 Task: Look for space in Yên Vinh, Vietnam from 8th August, 2023 to 15th August, 2023 for 9 adults in price range Rs.10000 to Rs.14000. Place can be shared room with 5 bedrooms having 9 beds and 5 bathrooms. Property type can be house, flat, guest house. Amenities needed are: wifi, TV, free parkinig on premises, gym, breakfast. Booking option can be shelf check-in. Required host language is English.
Action: Mouse moved to (430, 96)
Screenshot: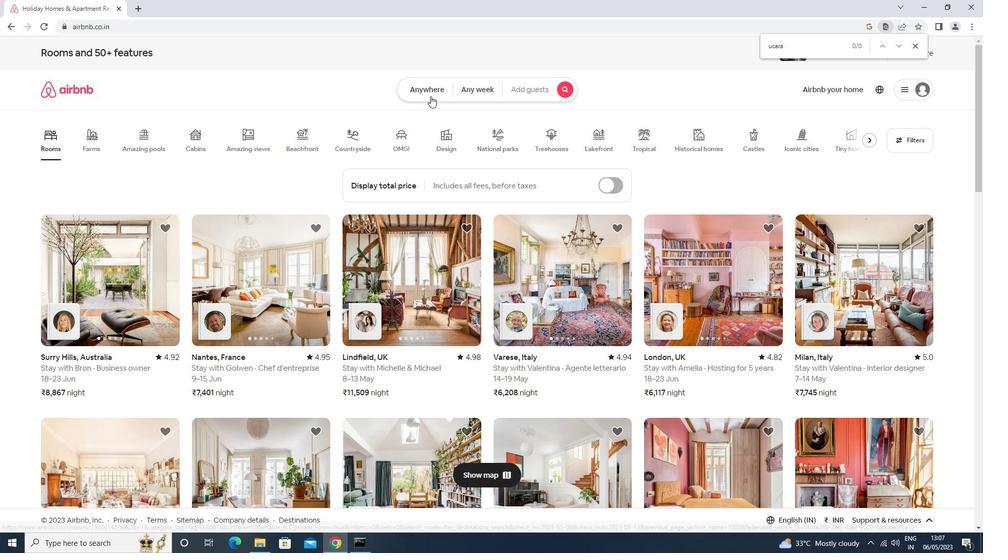 
Action: Mouse pressed left at (430, 96)
Screenshot: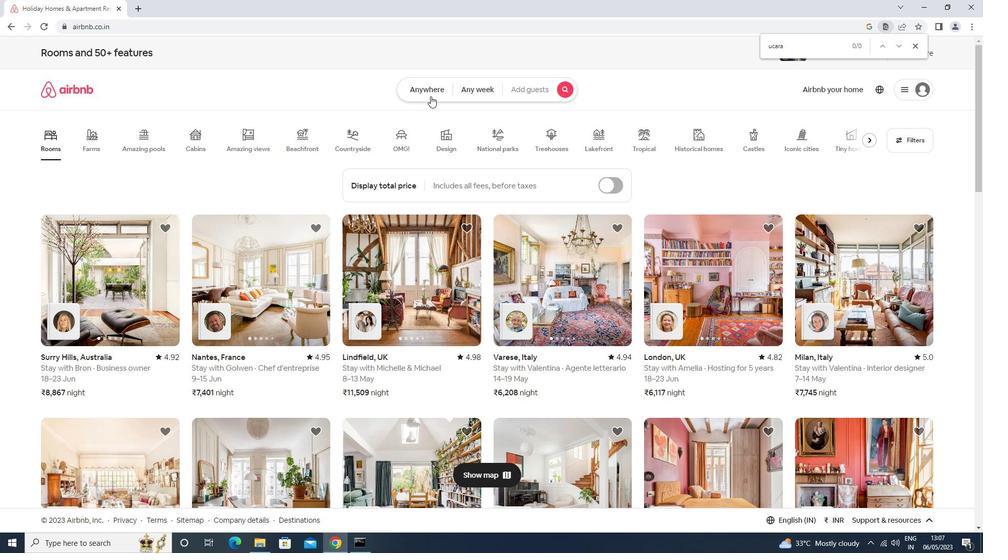 
Action: Mouse moved to (377, 134)
Screenshot: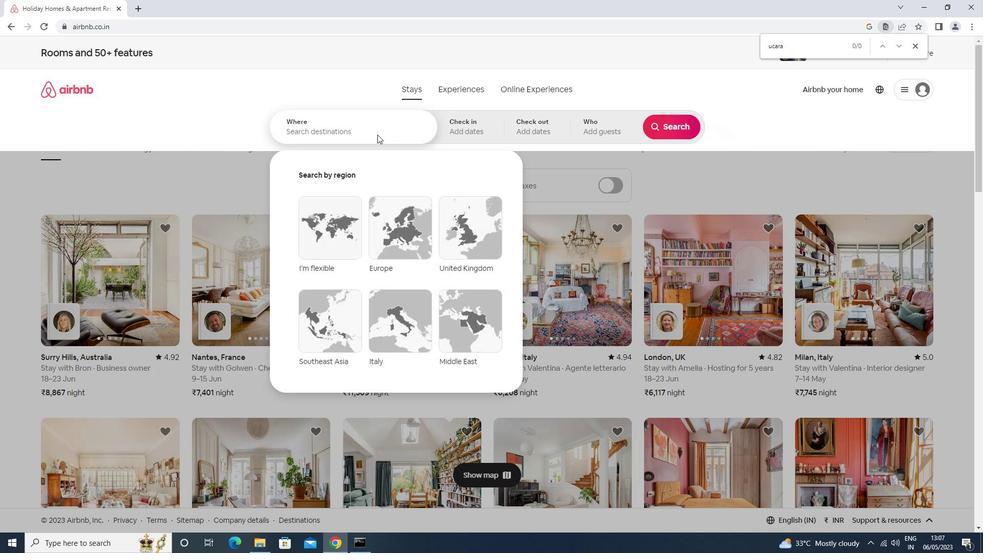 
Action: Mouse pressed left at (377, 134)
Screenshot: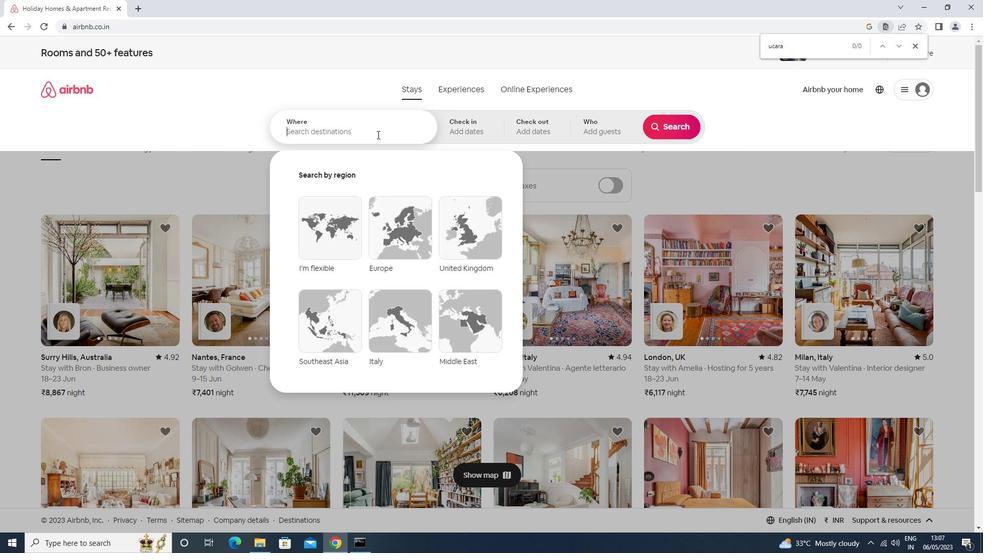 
Action: Key pressed <Key.shift>YEN<Key.space><Key.shift>VINH,<Key.space><Key.down><Key.enter>
Screenshot: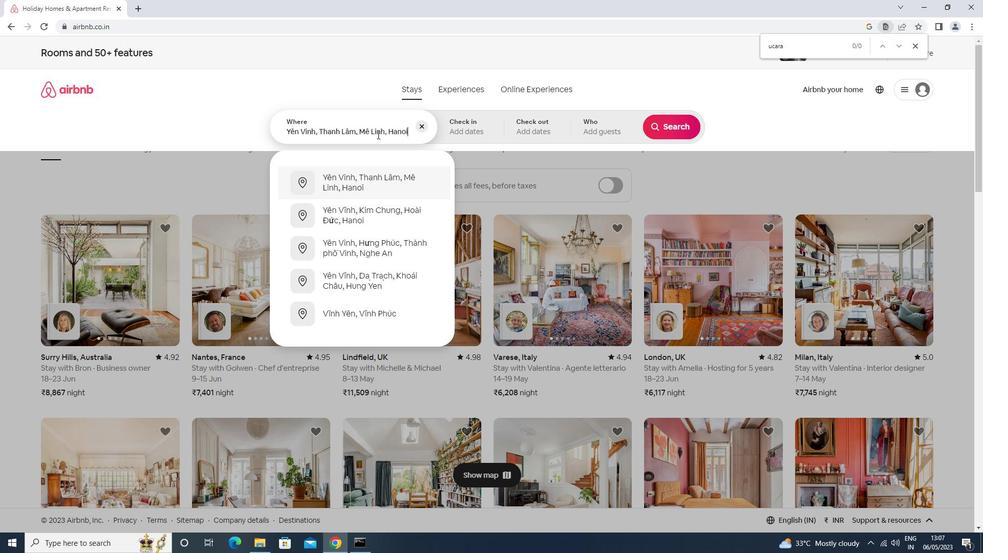 
Action: Mouse moved to (665, 215)
Screenshot: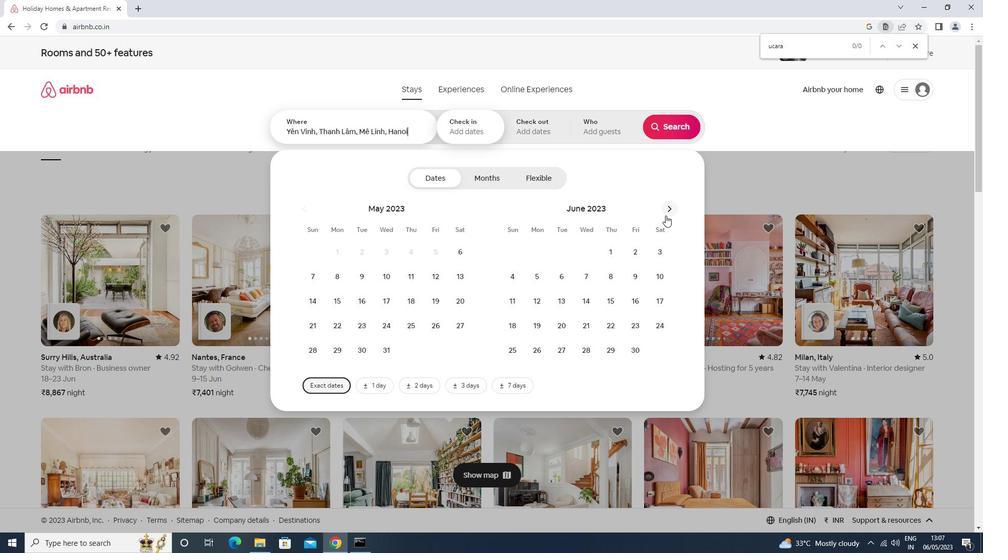 
Action: Mouse pressed left at (665, 215)
Screenshot: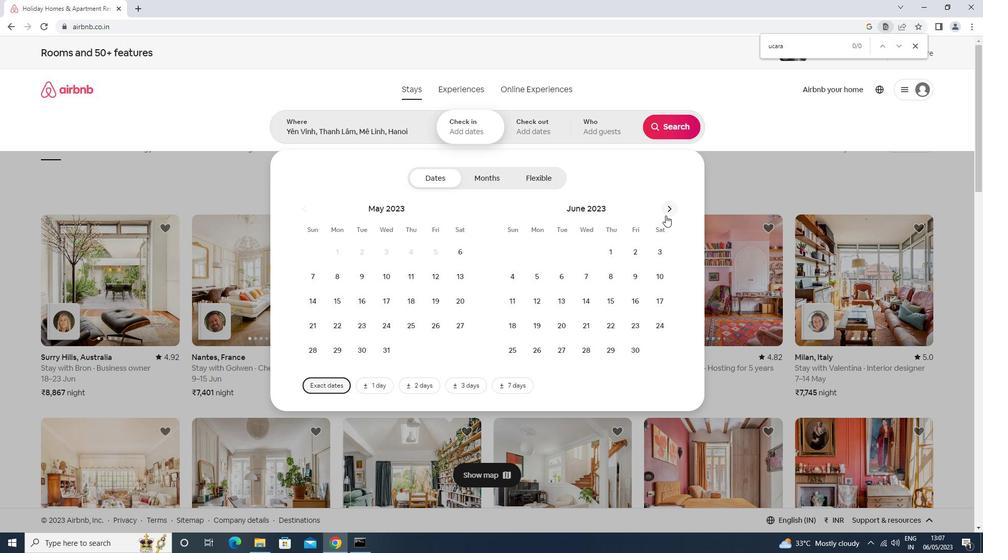 
Action: Mouse moved to (666, 215)
Screenshot: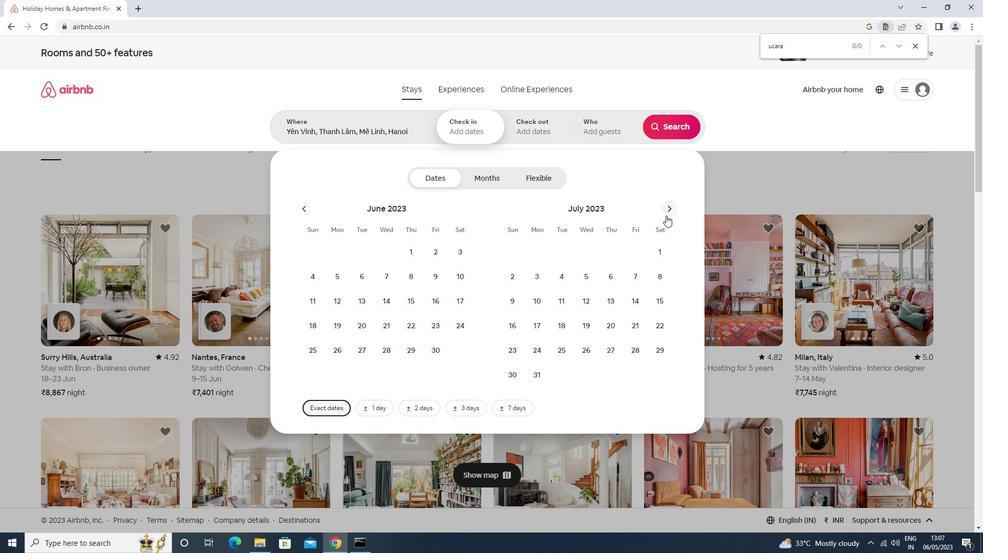 
Action: Mouse pressed left at (666, 215)
Screenshot: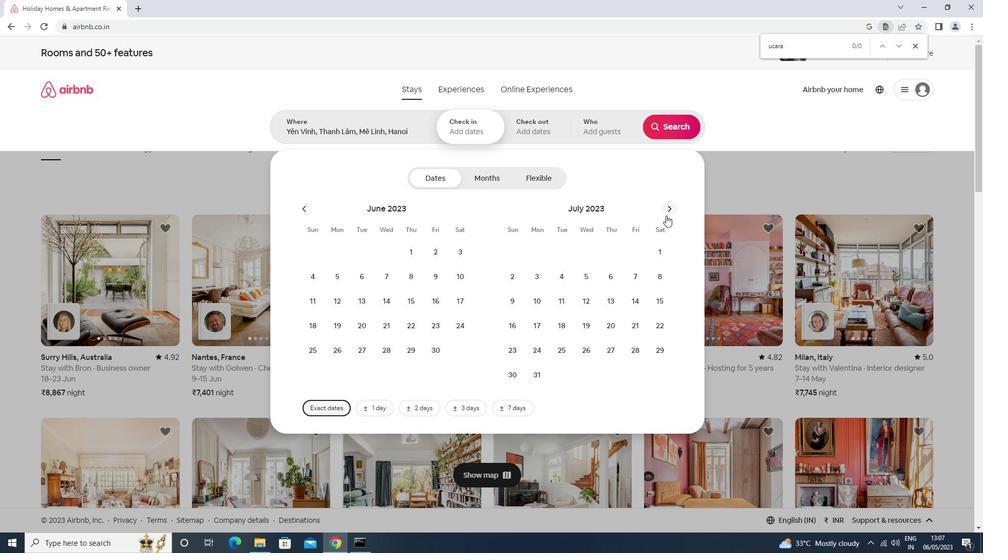 
Action: Mouse moved to (584, 256)
Screenshot: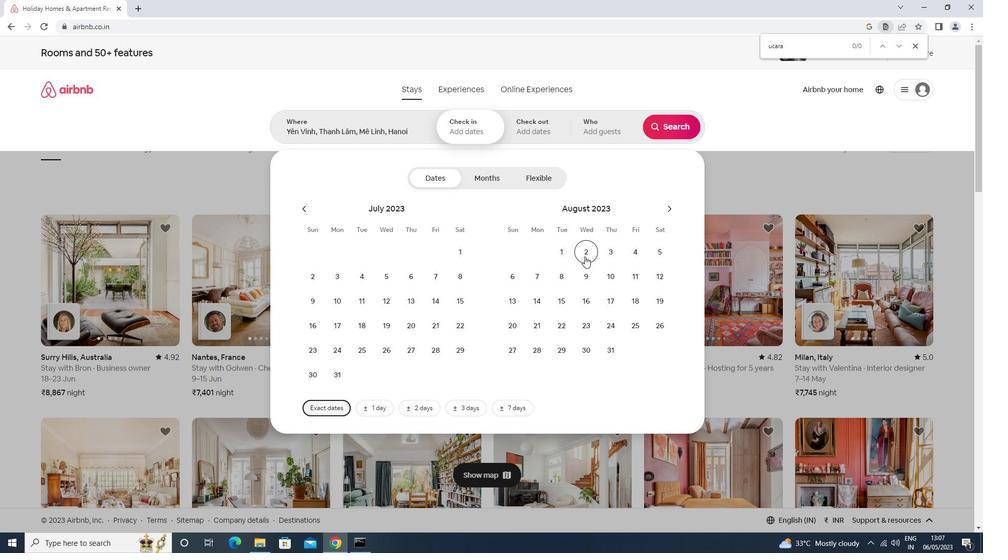 
Action: Mouse pressed left at (584, 256)
Screenshot: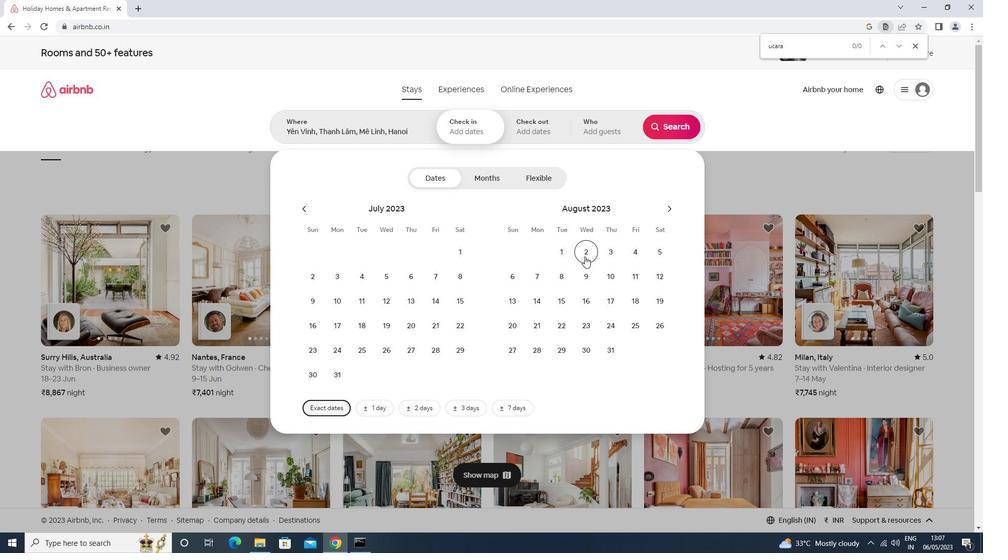 
Action: Mouse moved to (563, 273)
Screenshot: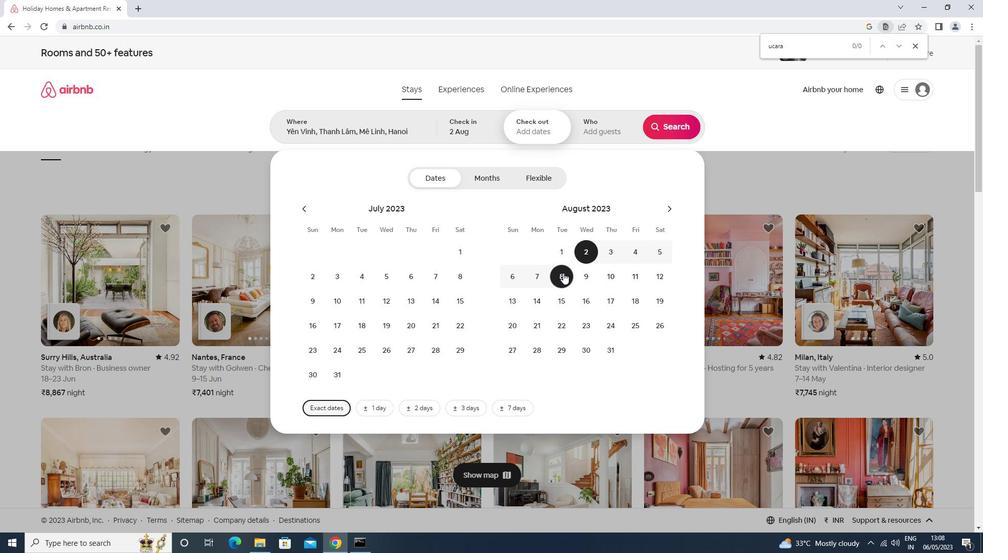 
Action: Mouse pressed left at (563, 273)
Screenshot: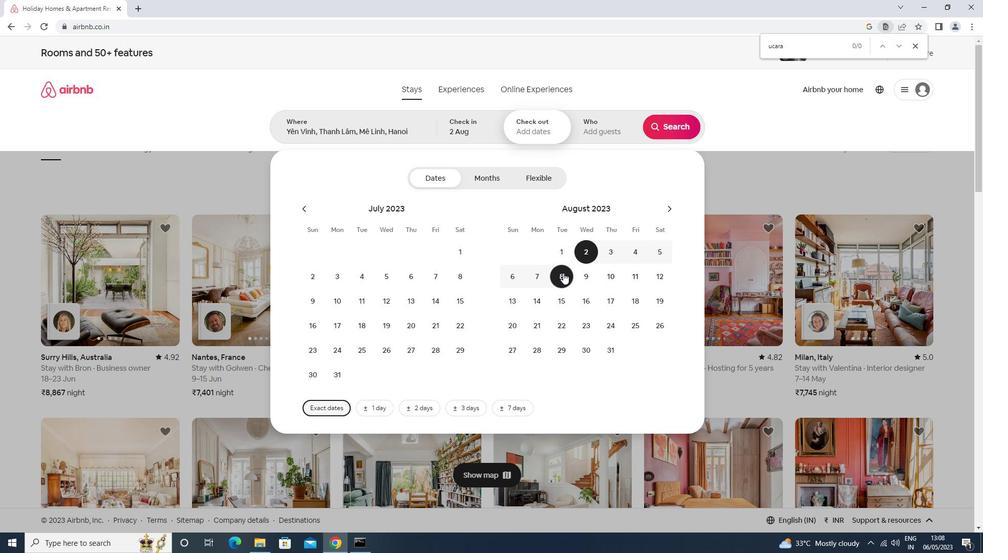 
Action: Mouse moved to (558, 298)
Screenshot: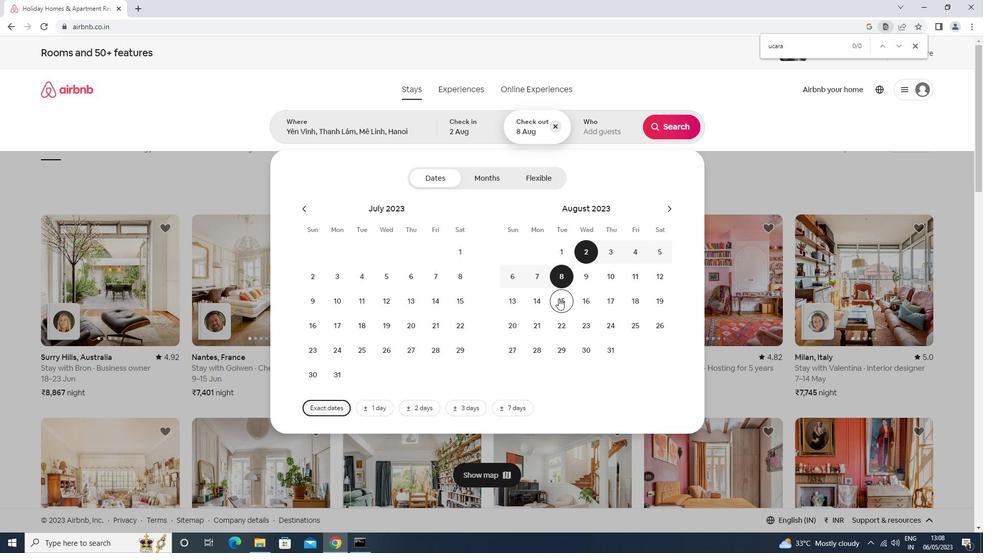 
Action: Mouse pressed left at (558, 298)
Screenshot: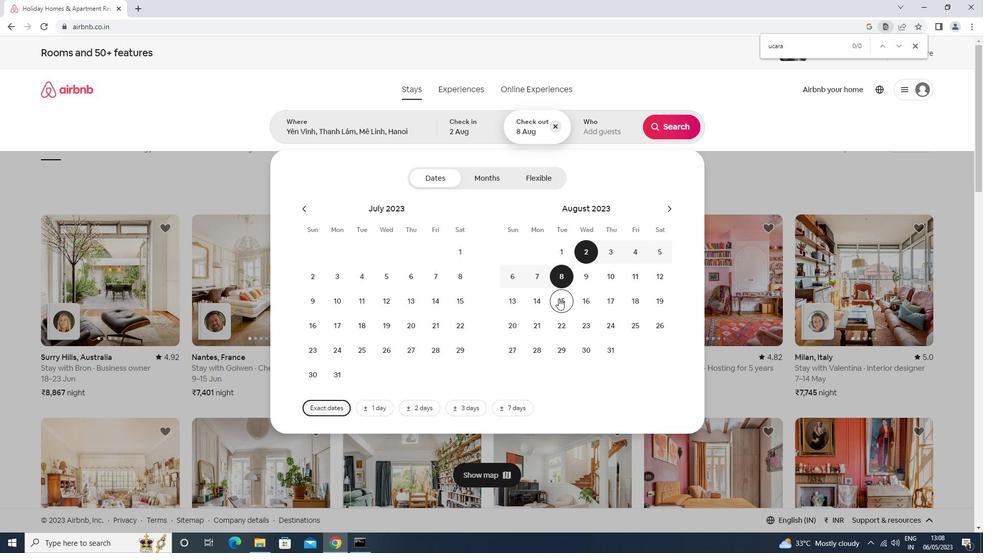 
Action: Mouse moved to (589, 255)
Screenshot: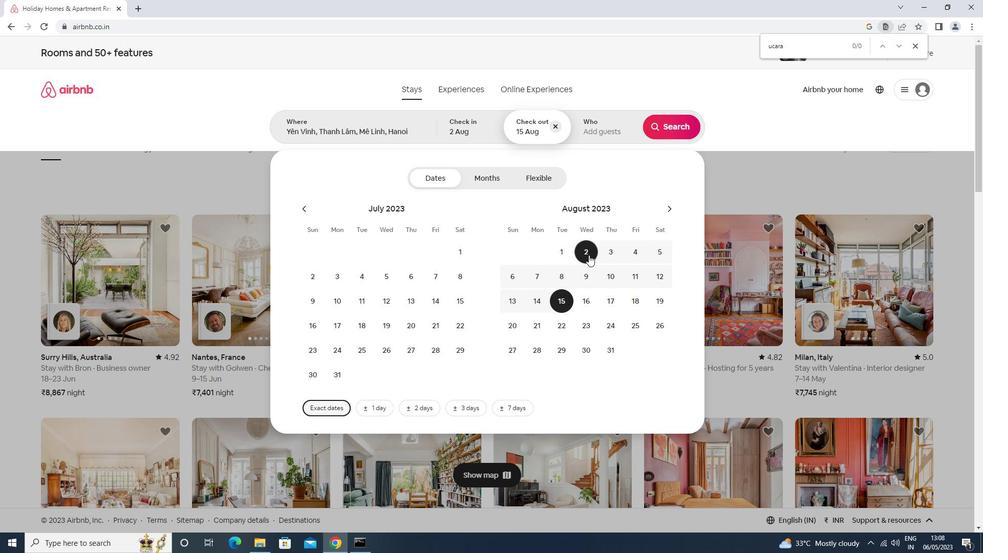 
Action: Mouse pressed left at (589, 255)
Screenshot: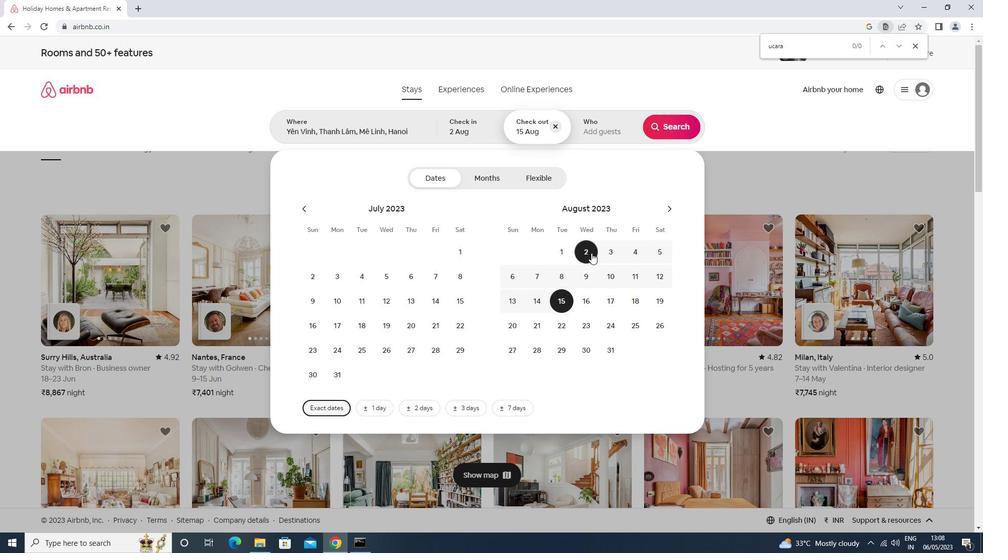 
Action: Mouse moved to (586, 137)
Screenshot: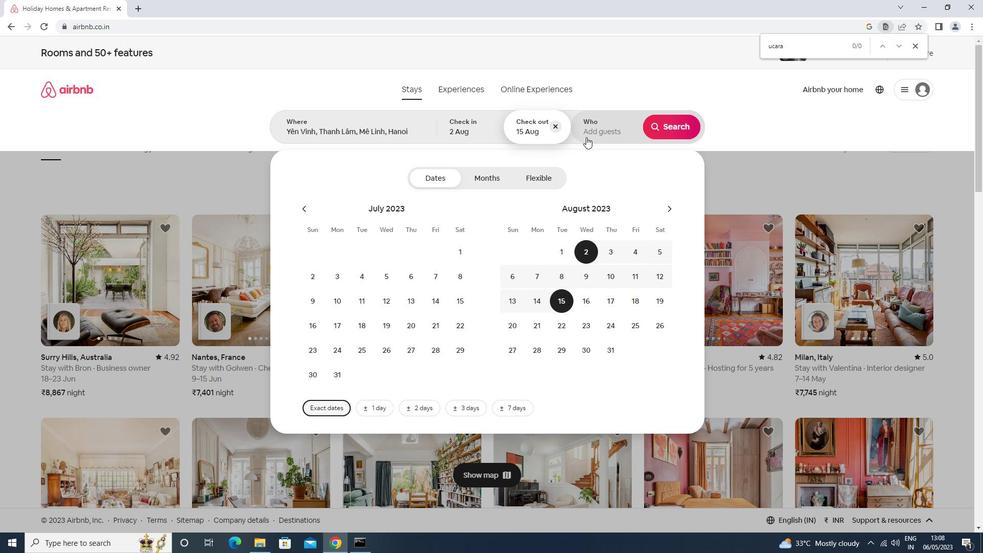 
Action: Mouse pressed left at (586, 137)
Screenshot: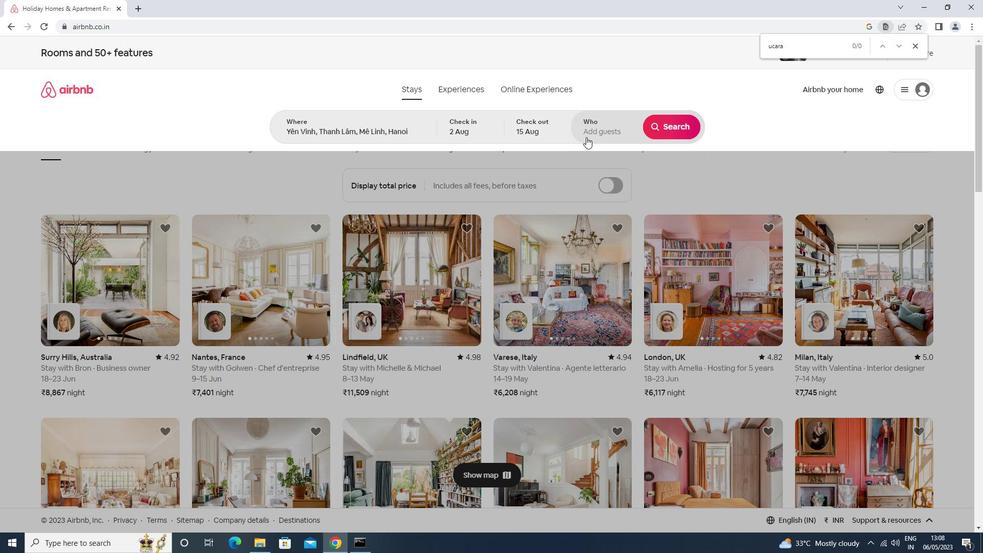 
Action: Mouse moved to (677, 182)
Screenshot: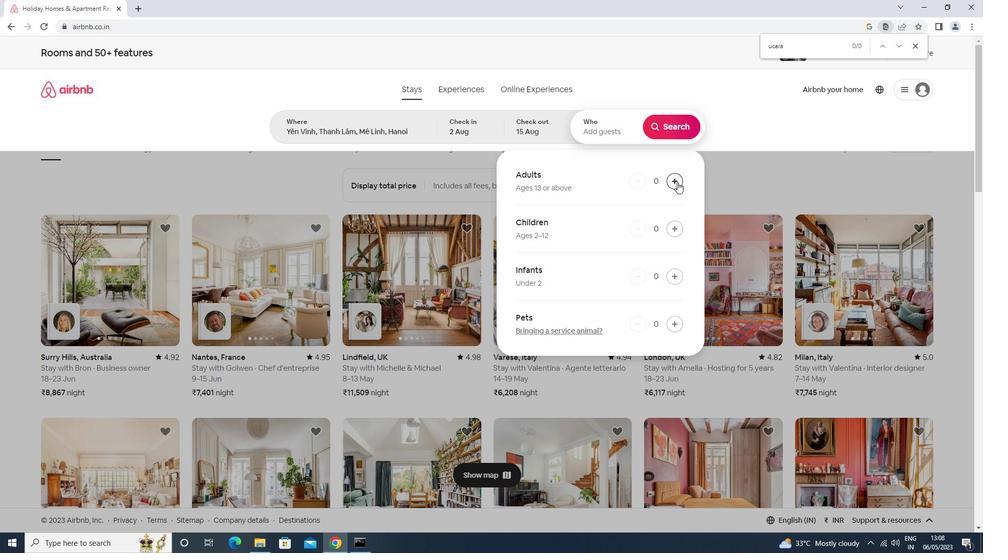 
Action: Mouse pressed left at (677, 182)
Screenshot: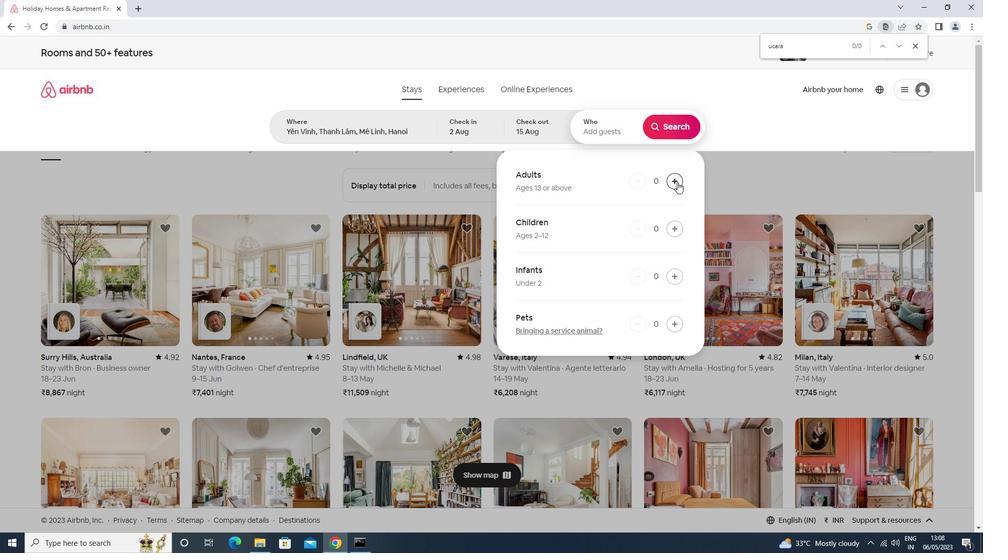 
Action: Mouse pressed left at (677, 182)
Screenshot: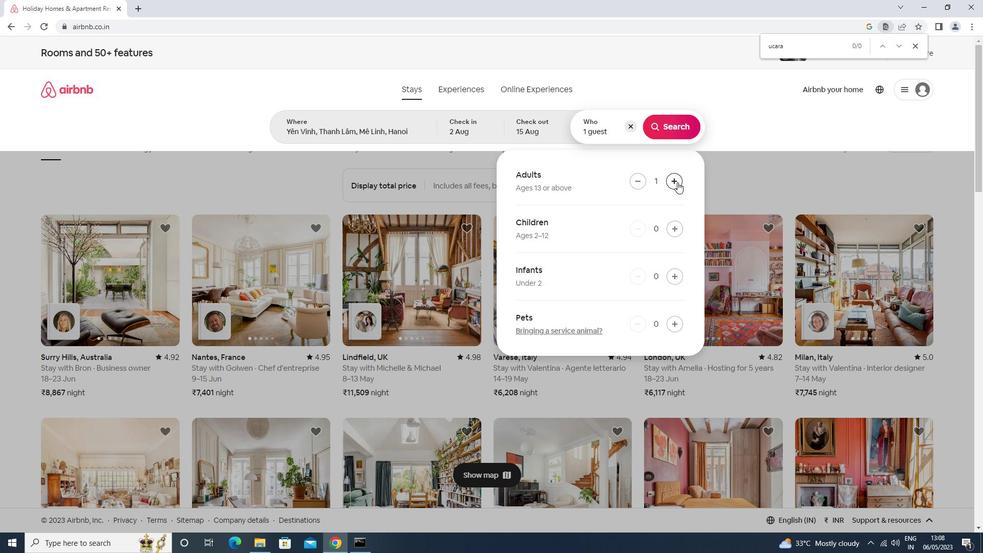 
Action: Mouse pressed left at (677, 182)
Screenshot: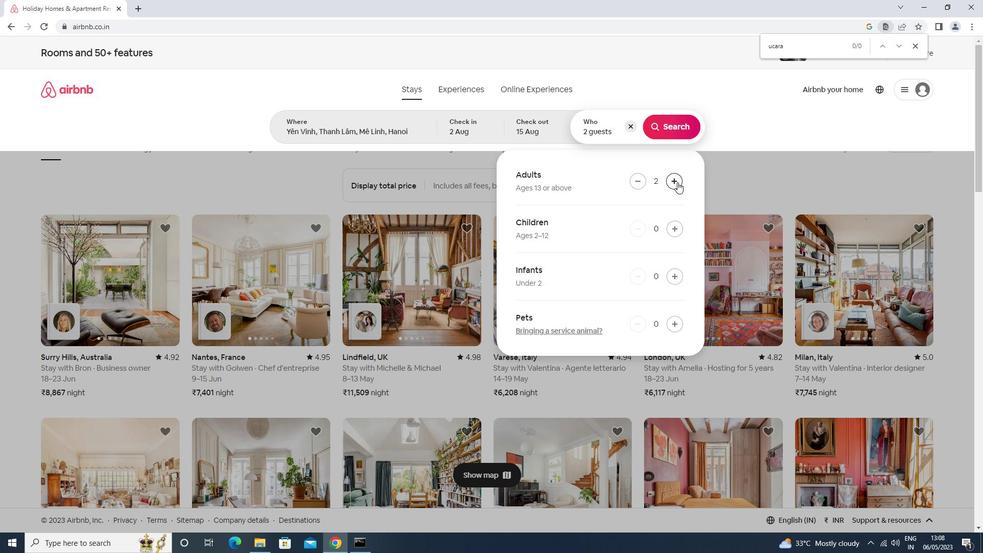 
Action: Mouse pressed left at (677, 182)
Screenshot: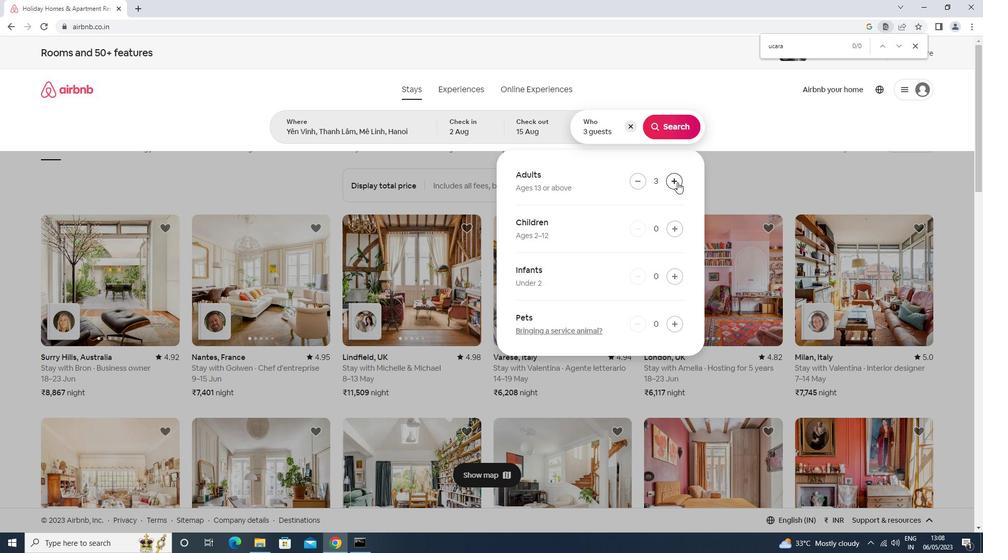 
Action: Mouse pressed left at (677, 182)
Screenshot: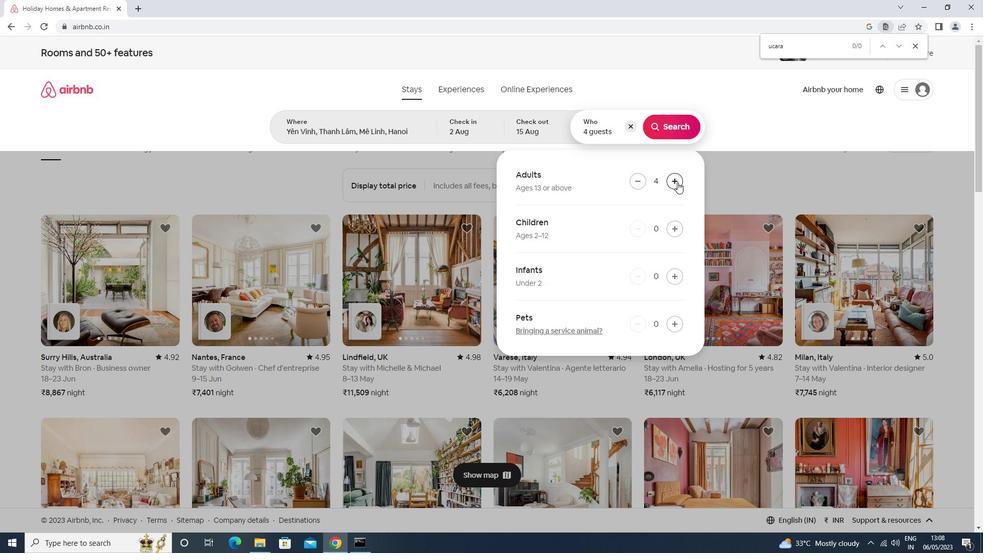 
Action: Mouse pressed left at (677, 182)
Screenshot: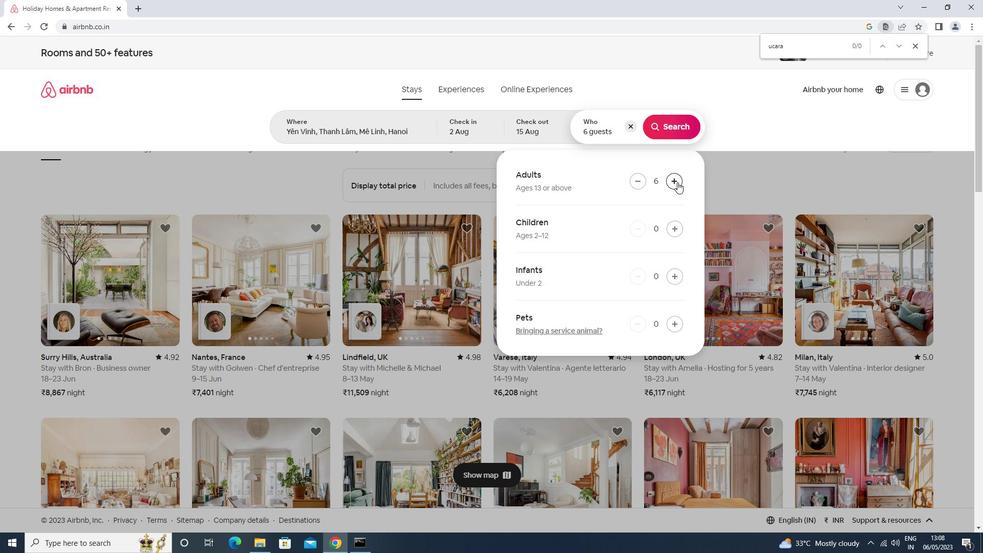 
Action: Mouse pressed left at (677, 182)
Screenshot: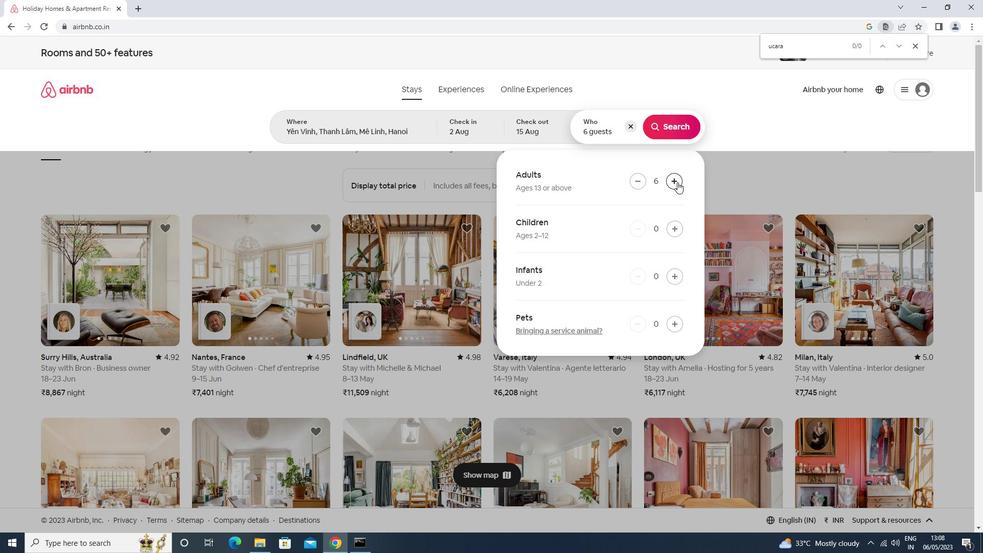 
Action: Mouse pressed left at (677, 182)
Screenshot: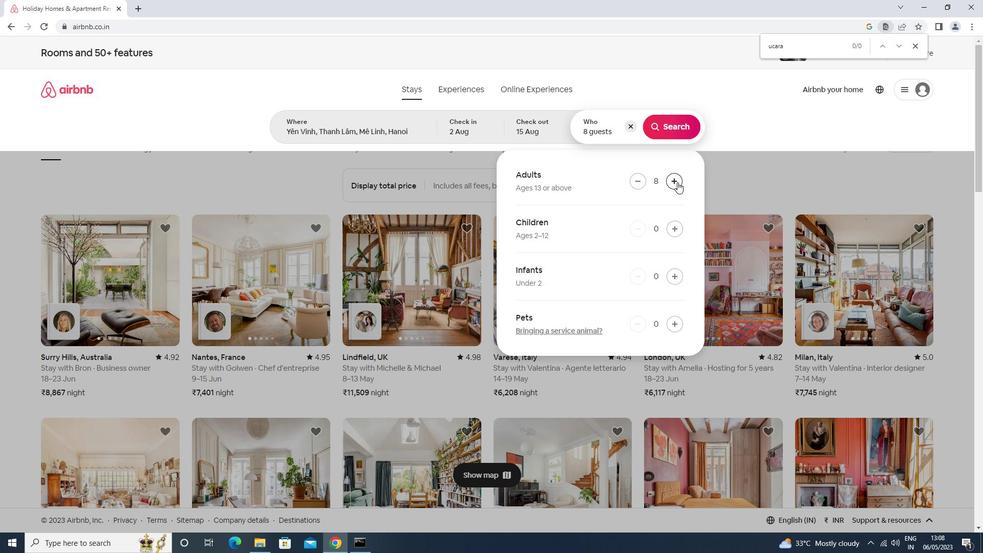 
Action: Mouse pressed left at (677, 182)
Screenshot: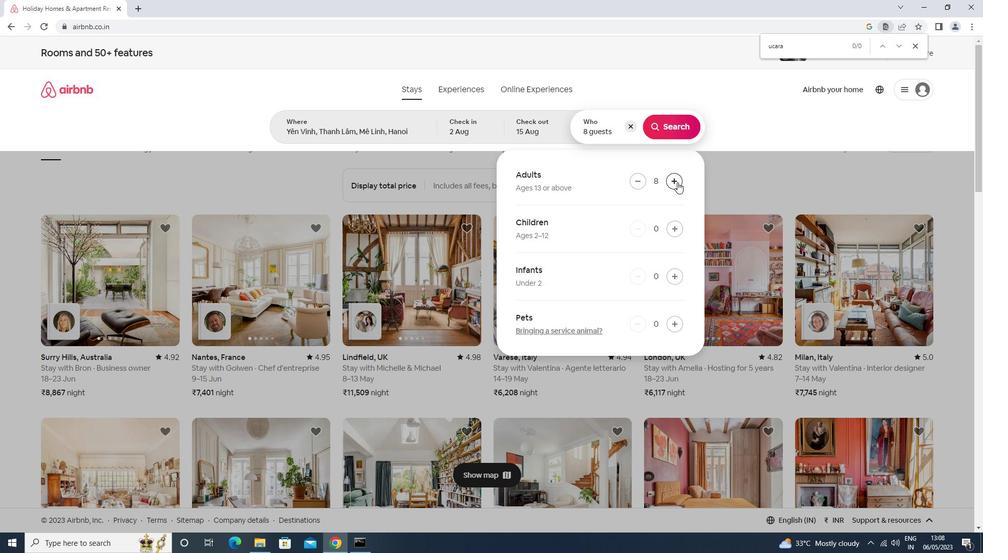 
Action: Mouse moved to (672, 132)
Screenshot: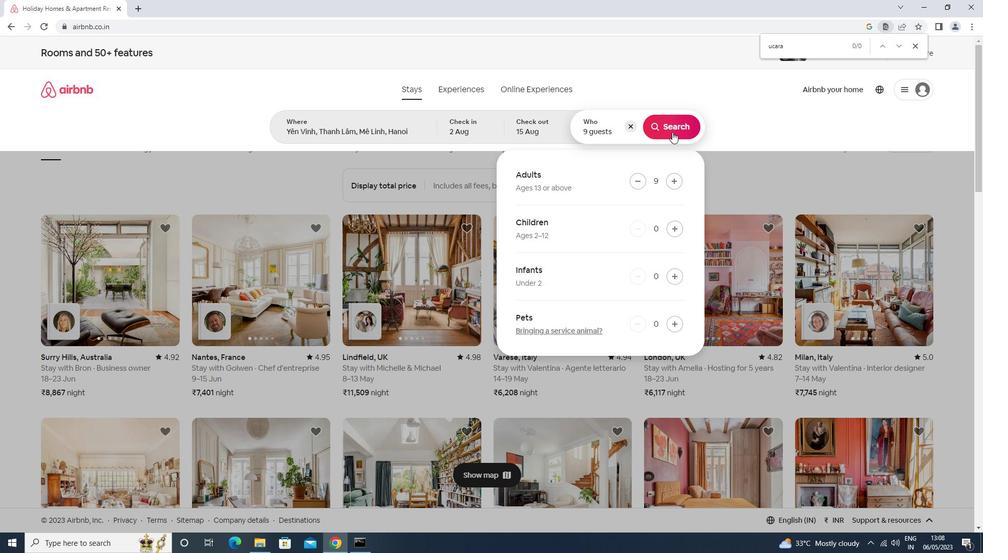 
Action: Mouse pressed left at (672, 132)
Screenshot: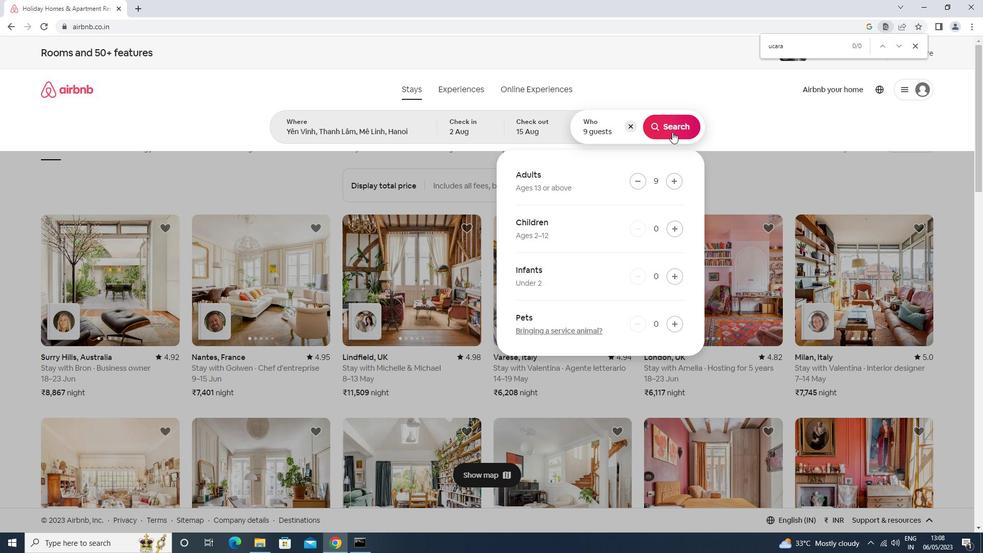 
Action: Mouse moved to (950, 97)
Screenshot: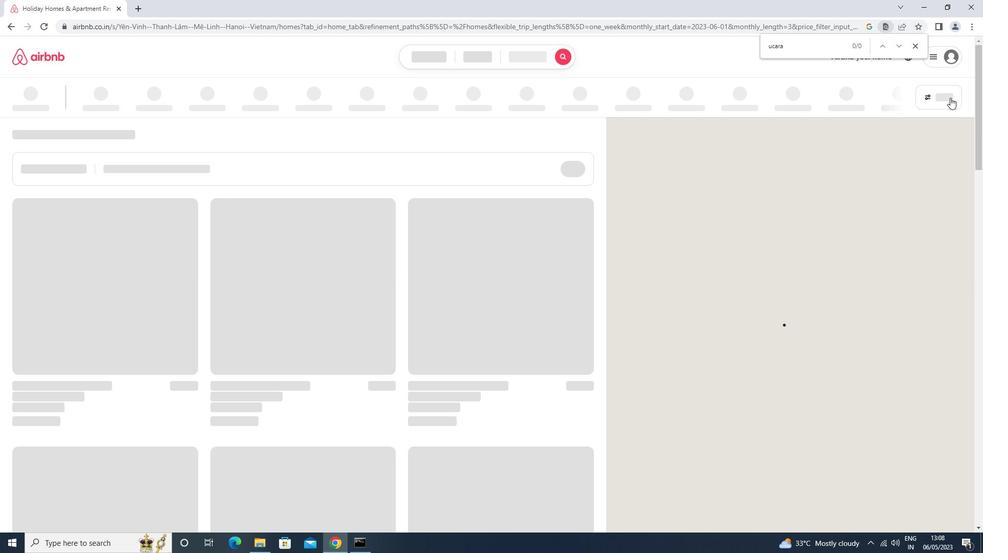 
Action: Mouse pressed left at (950, 97)
Screenshot: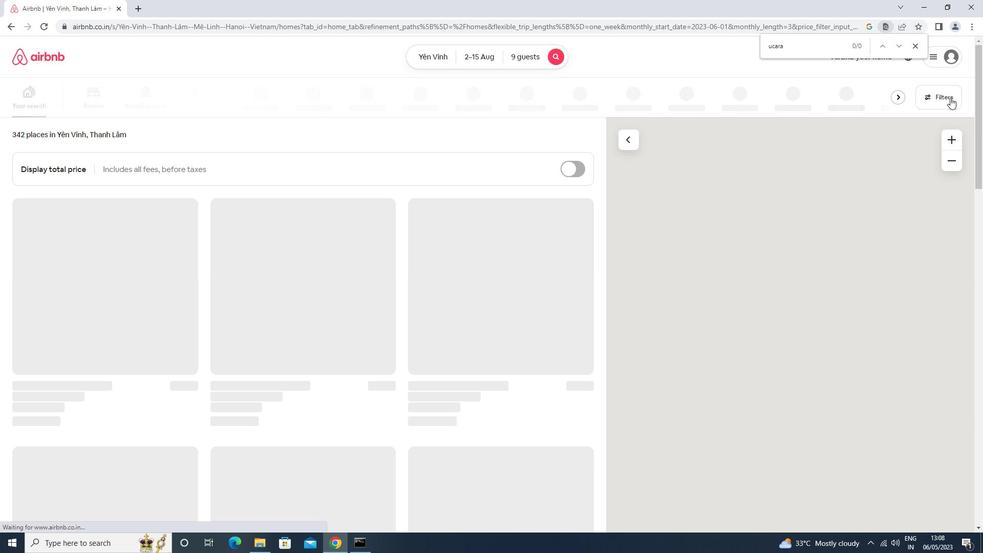 
Action: Mouse moved to (405, 339)
Screenshot: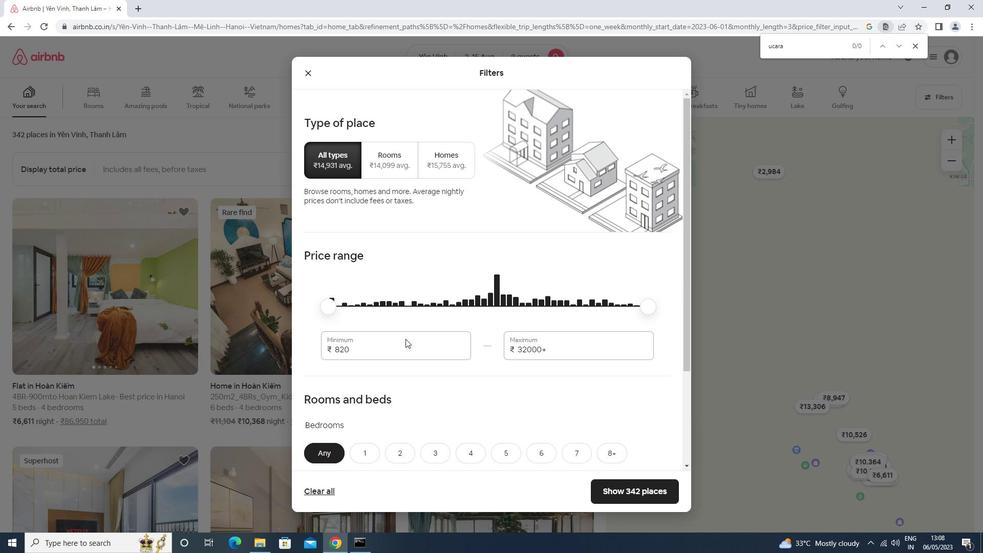 
Action: Mouse pressed left at (405, 339)
Screenshot: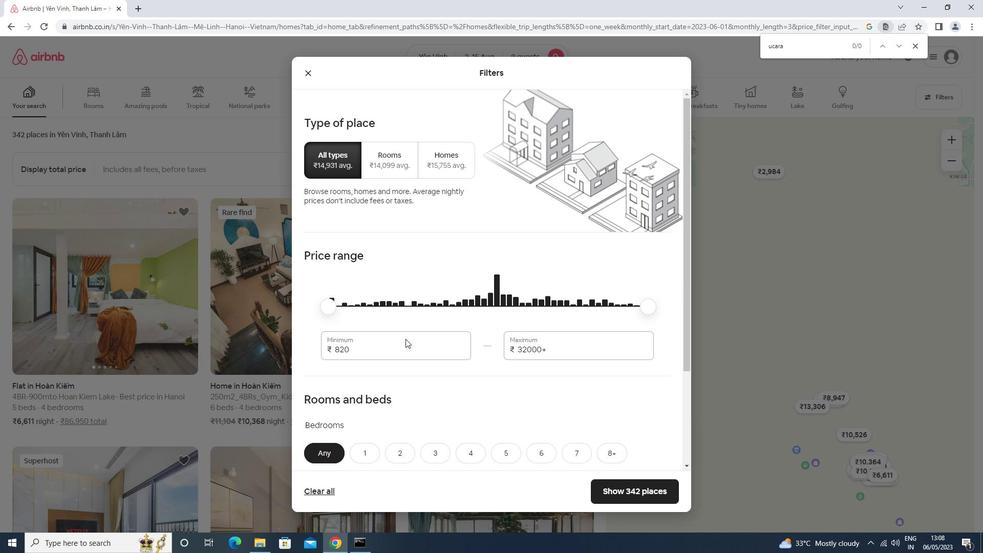 
Action: Mouse moved to (405, 339)
Screenshot: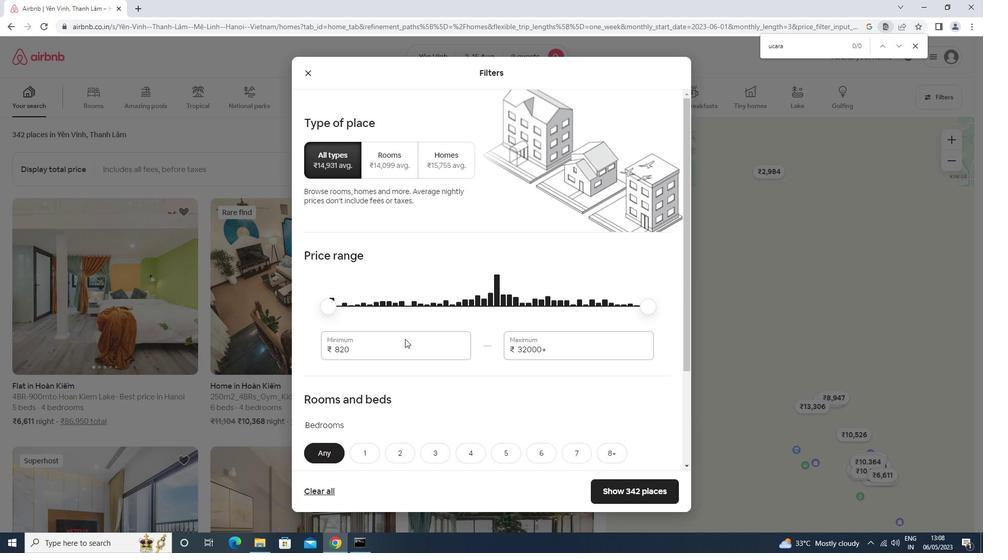 
Action: Key pressed <Key.backspace><Key.backspace><Key.backspace>10000<Key.tab>14000
Screenshot: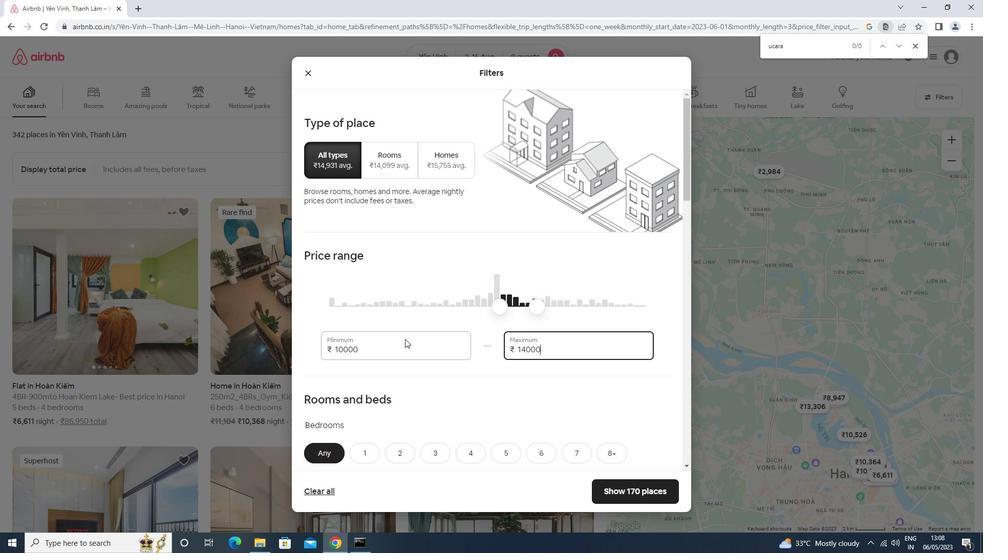 
Action: Mouse scrolled (405, 338) with delta (0, 0)
Screenshot: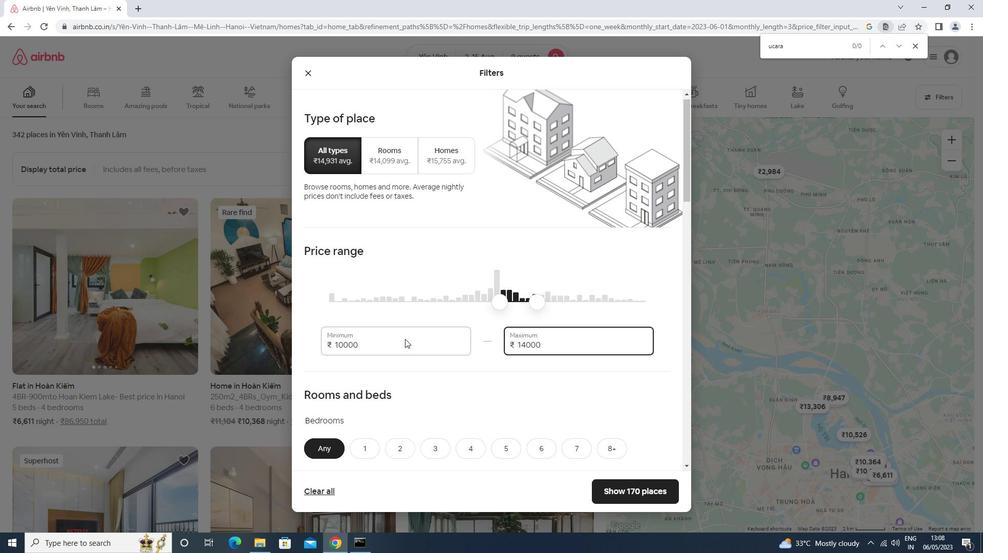 
Action: Mouse scrolled (405, 338) with delta (0, 0)
Screenshot: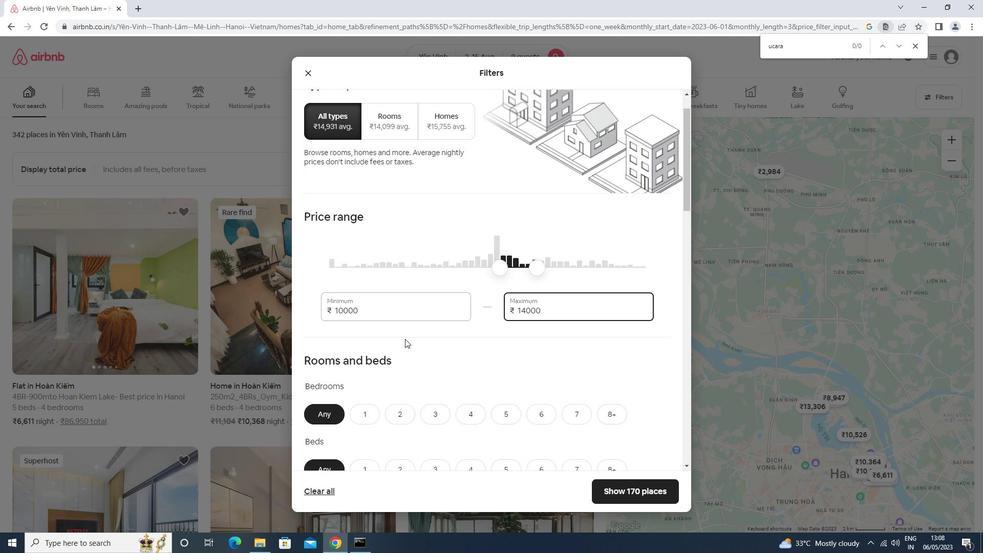 
Action: Mouse scrolled (405, 338) with delta (0, 0)
Screenshot: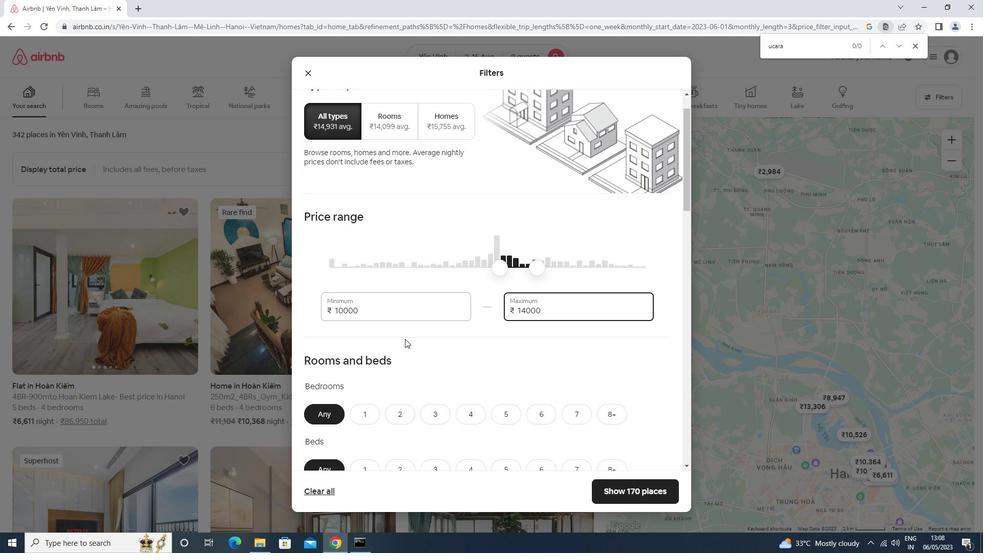 
Action: Mouse moved to (405, 339)
Screenshot: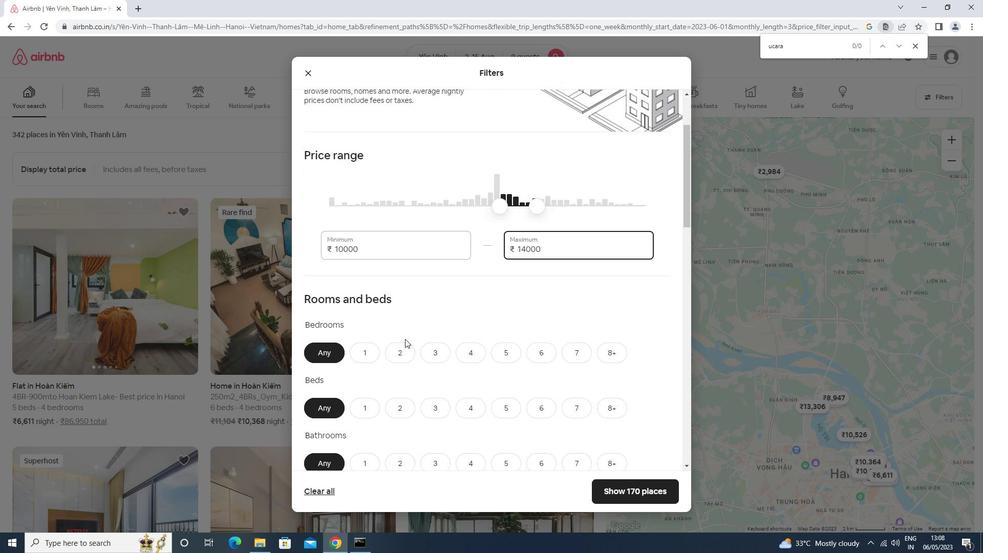 
Action: Mouse scrolled (405, 338) with delta (0, 0)
Screenshot: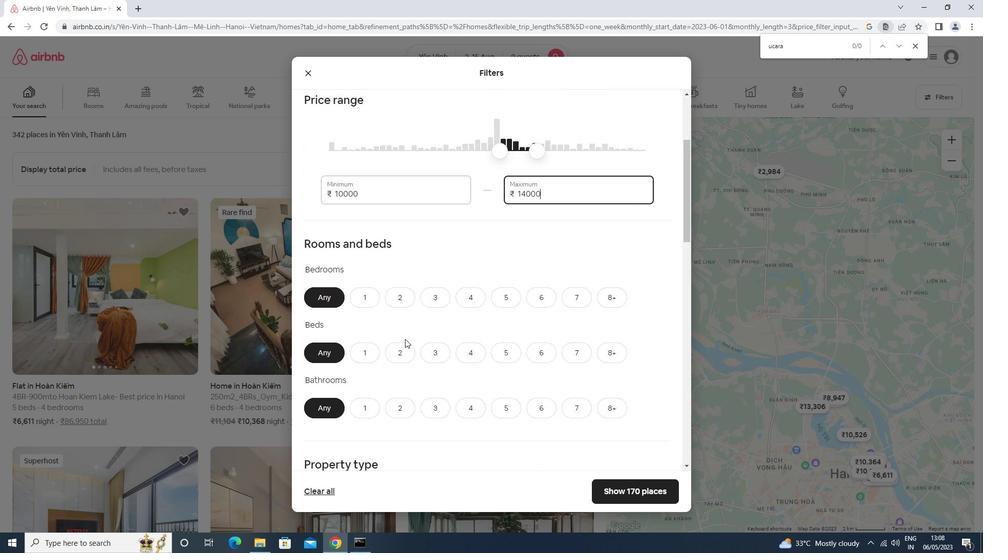 
Action: Mouse moved to (512, 252)
Screenshot: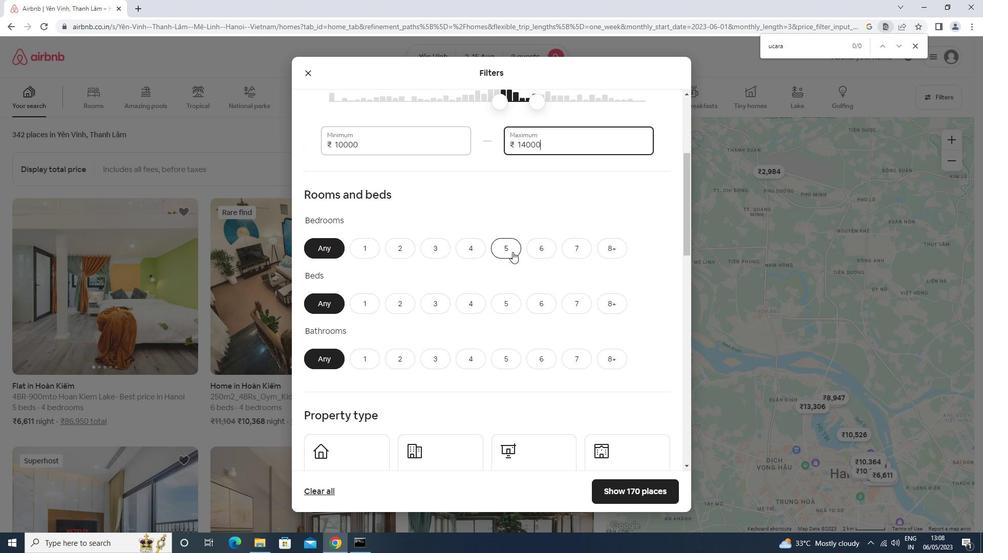 
Action: Mouse pressed left at (512, 252)
Screenshot: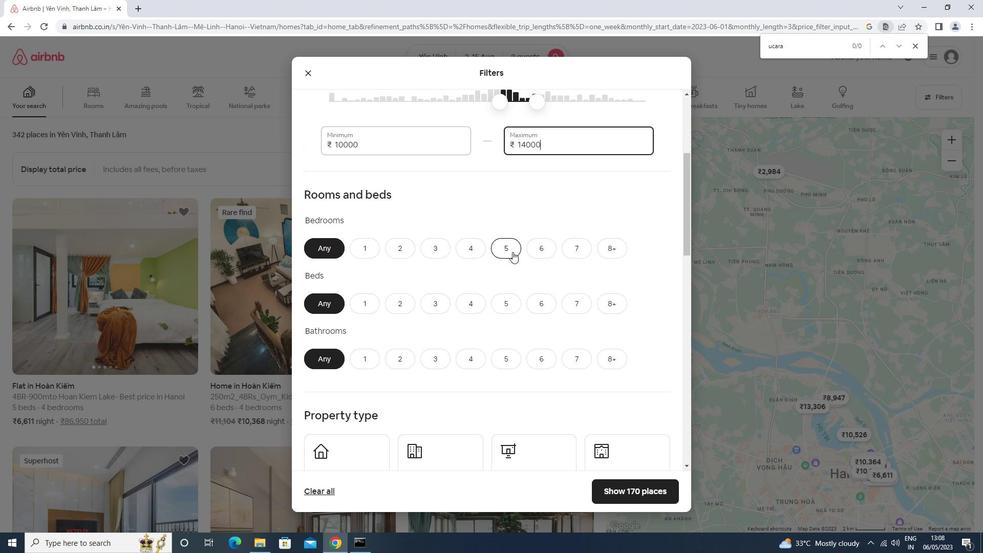 
Action: Mouse moved to (611, 308)
Screenshot: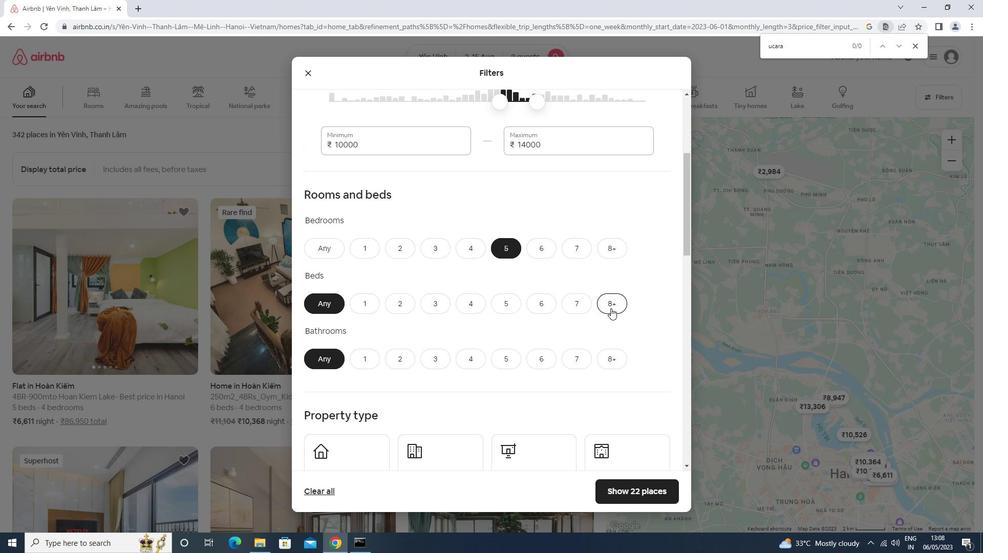 
Action: Mouse pressed left at (611, 308)
Screenshot: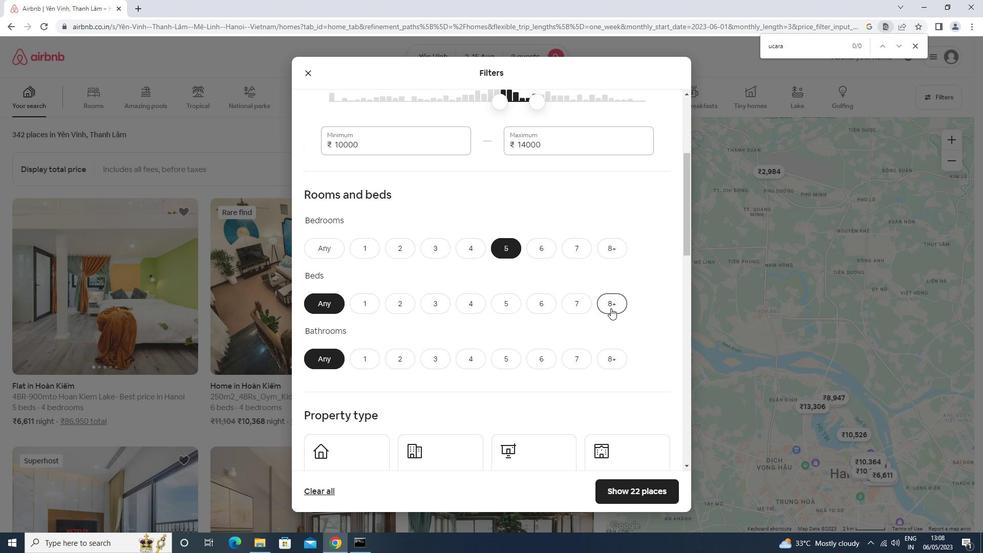 
Action: Mouse moved to (507, 368)
Screenshot: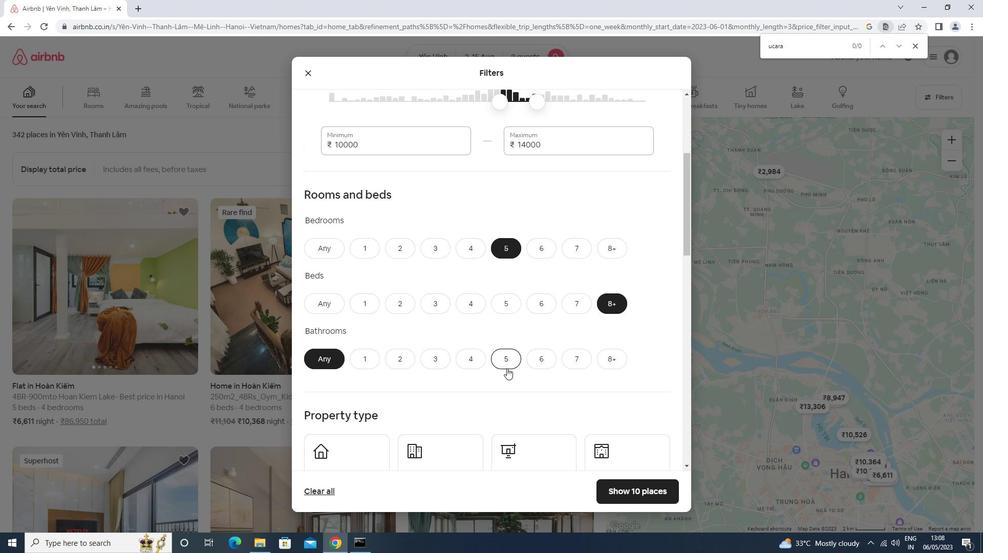 
Action: Mouse pressed left at (507, 368)
Screenshot: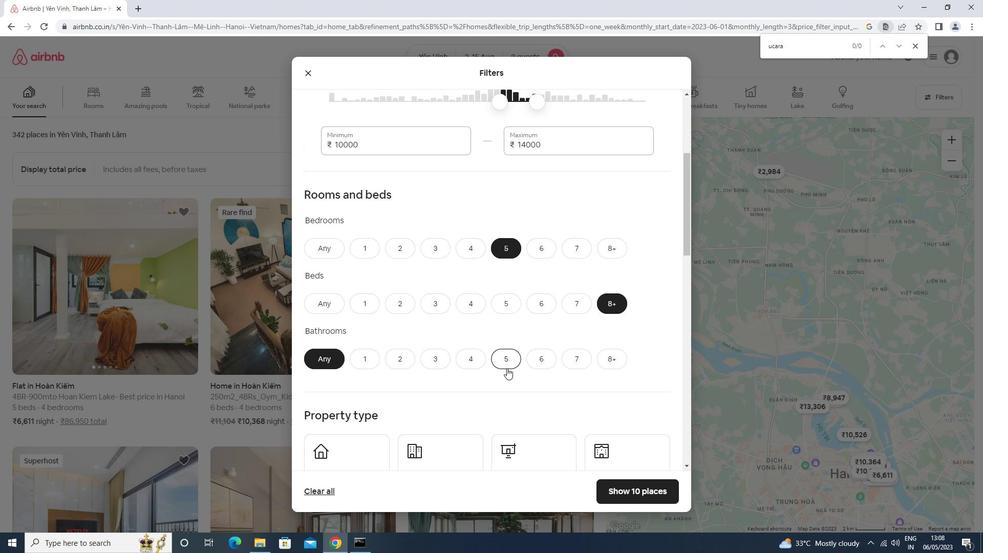 
Action: Mouse moved to (464, 351)
Screenshot: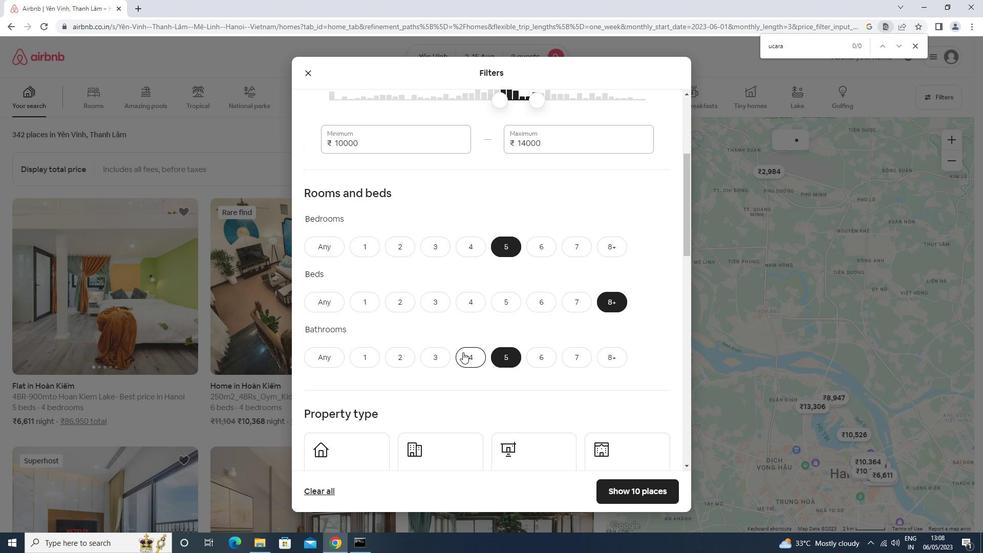 
Action: Mouse scrolled (464, 351) with delta (0, 0)
Screenshot: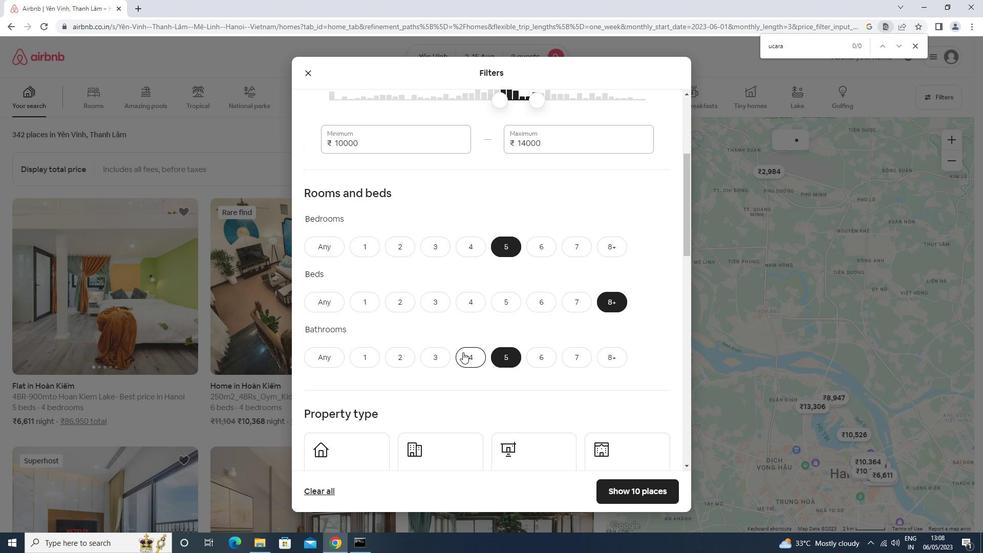 
Action: Mouse scrolled (464, 351) with delta (0, 0)
Screenshot: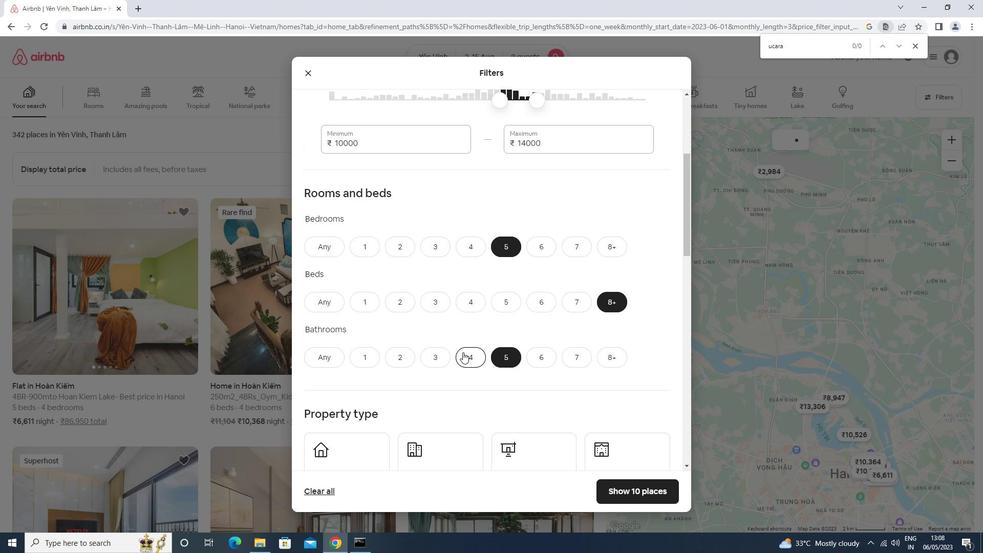 
Action: Mouse moved to (463, 352)
Screenshot: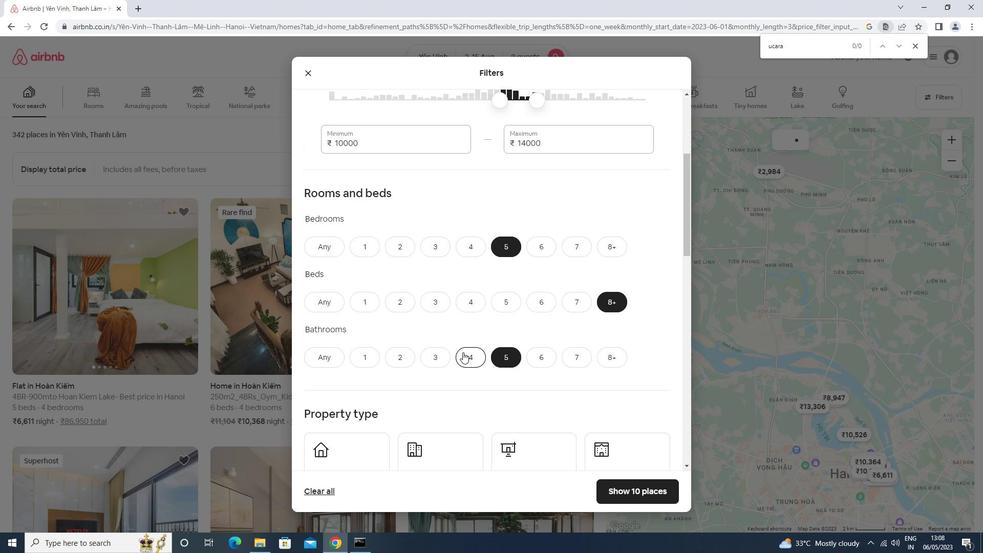 
Action: Mouse scrolled (463, 351) with delta (0, 0)
Screenshot: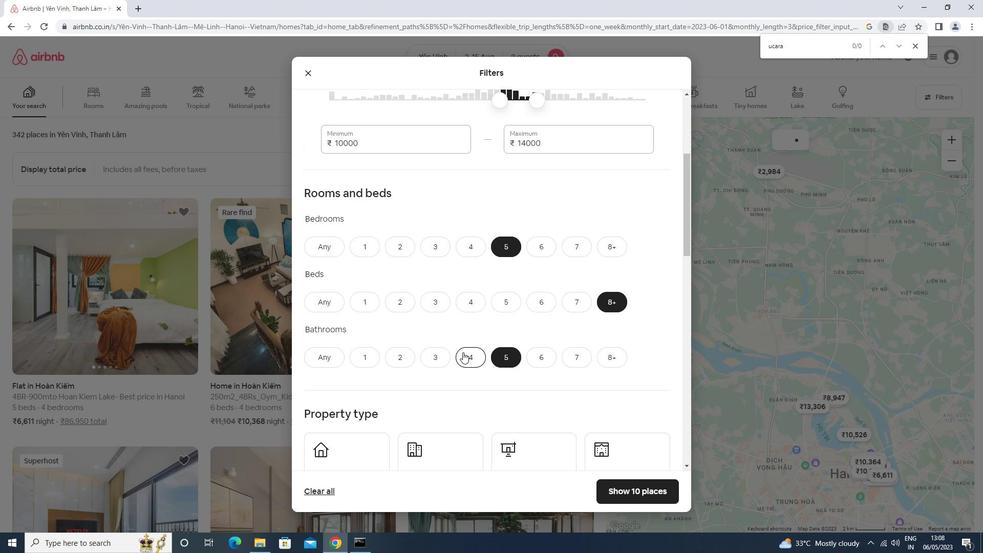 
Action: Mouse moved to (463, 352)
Screenshot: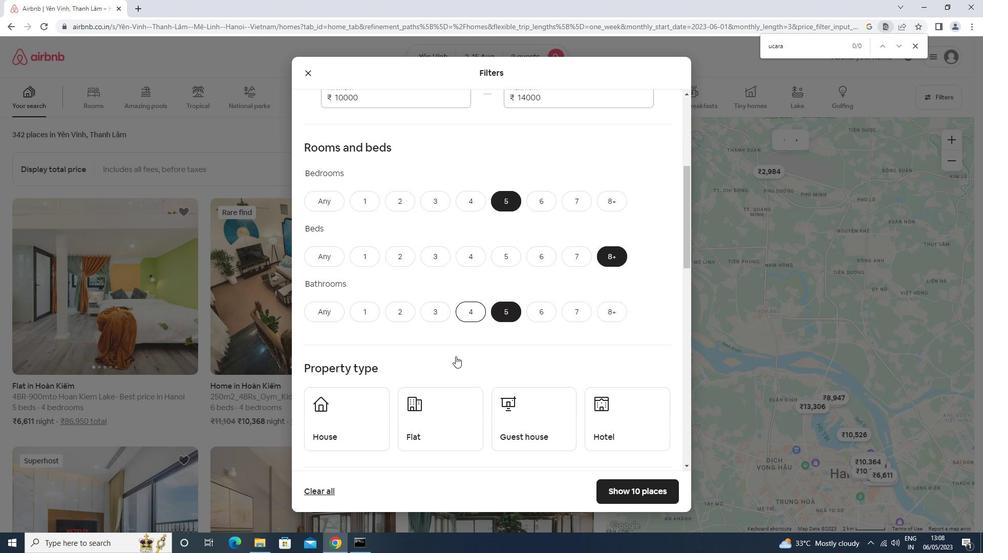 
Action: Mouse scrolled (463, 351) with delta (0, 0)
Screenshot: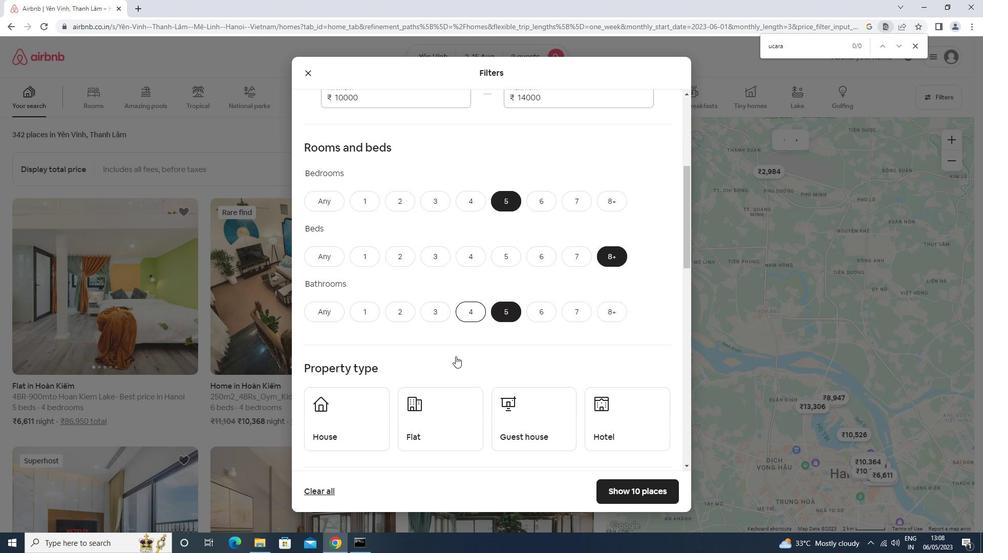 
Action: Mouse moved to (359, 264)
Screenshot: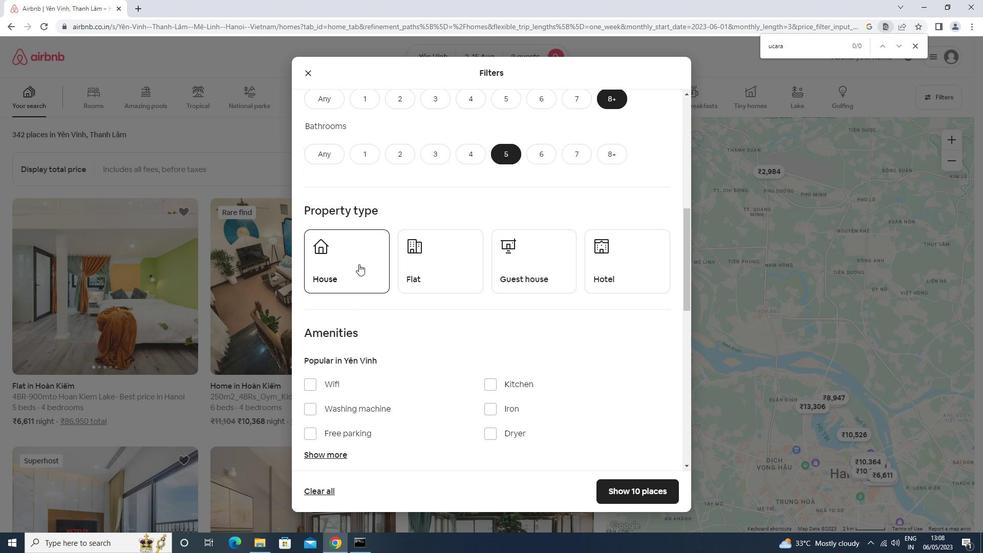 
Action: Mouse pressed left at (359, 264)
Screenshot: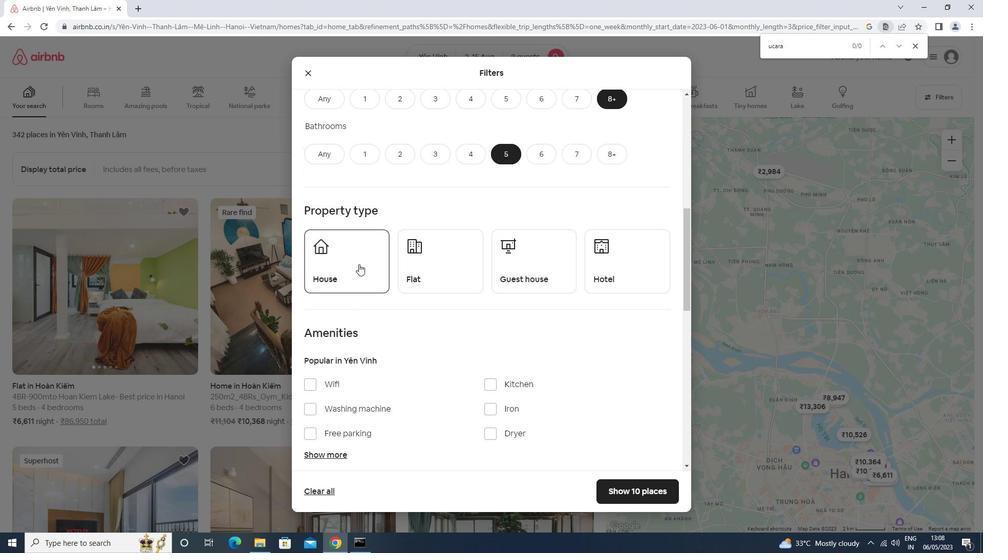 
Action: Mouse moved to (460, 275)
Screenshot: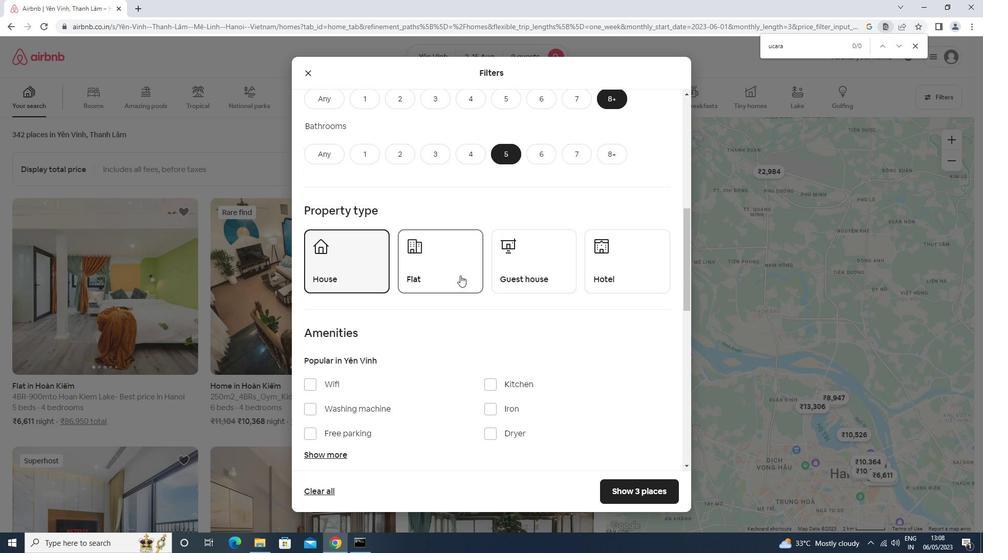 
Action: Mouse pressed left at (460, 275)
Screenshot: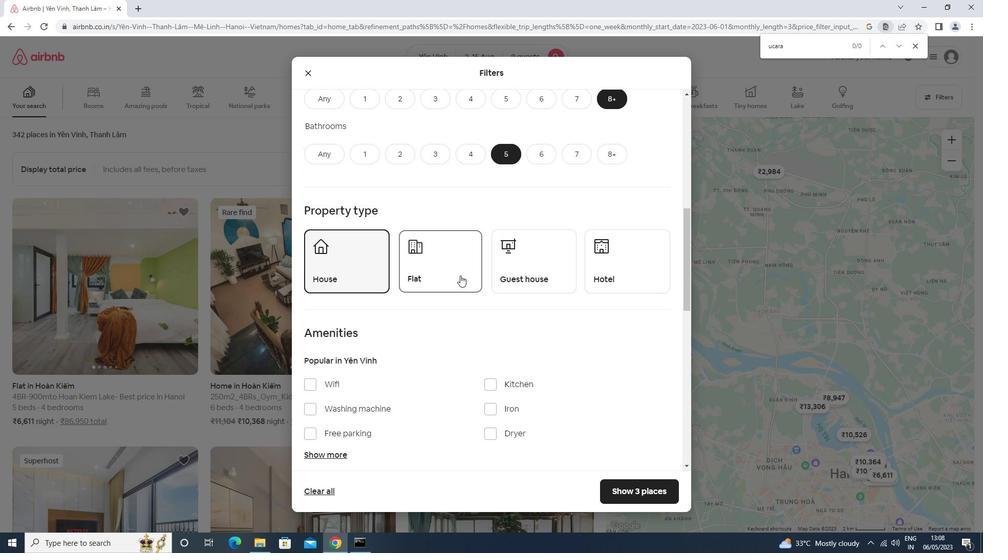 
Action: Mouse moved to (521, 274)
Screenshot: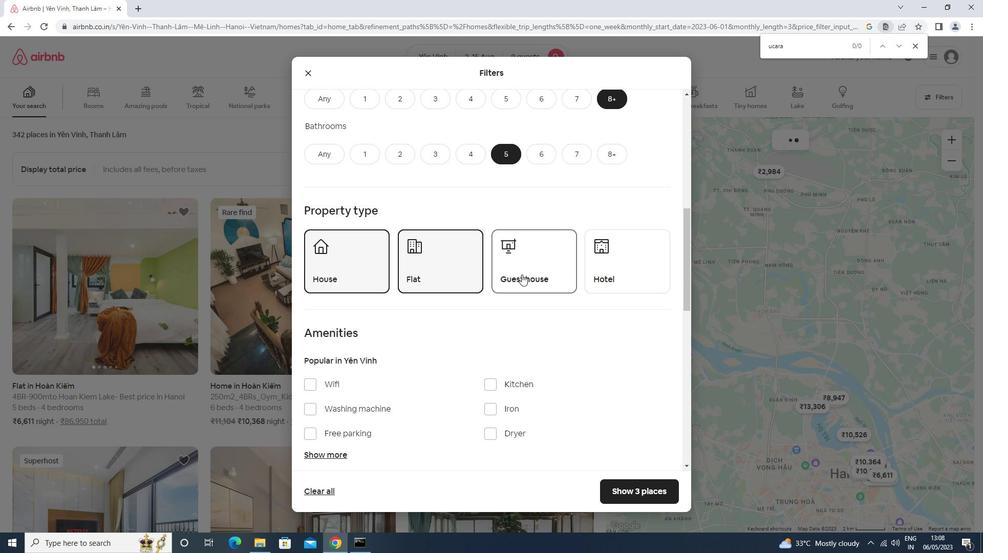 
Action: Mouse pressed left at (521, 274)
Screenshot: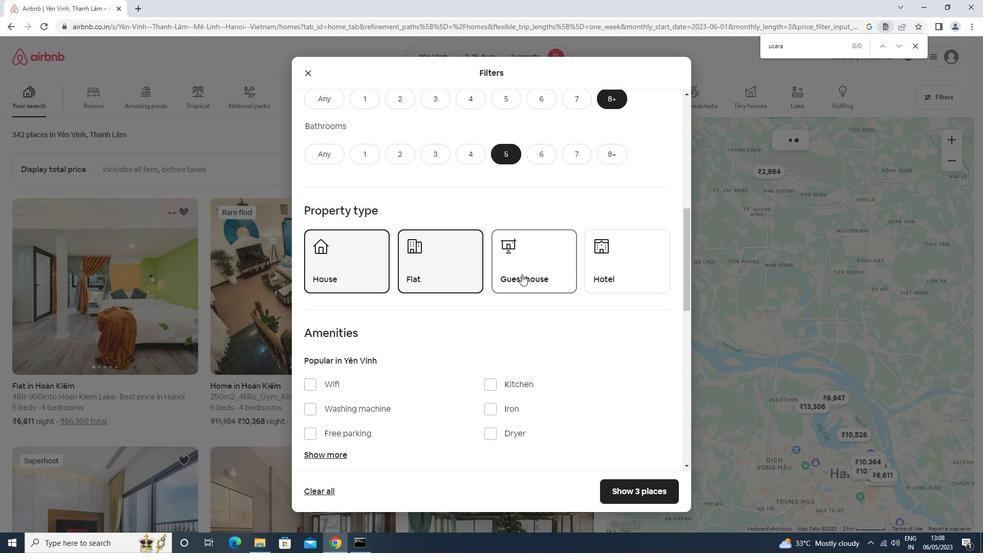 
Action: Mouse moved to (517, 283)
Screenshot: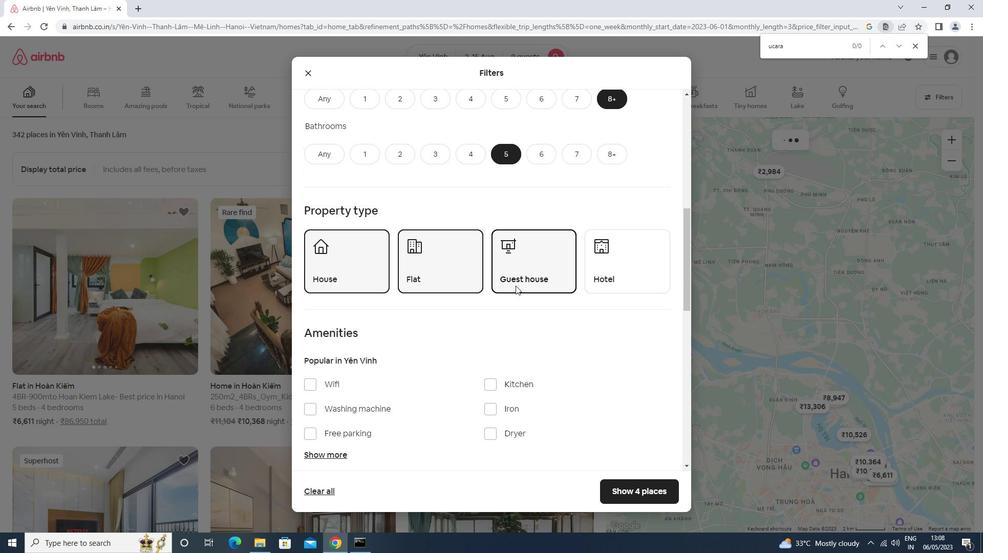 
Action: Mouse scrolled (518, 281) with delta (0, 0)
Screenshot: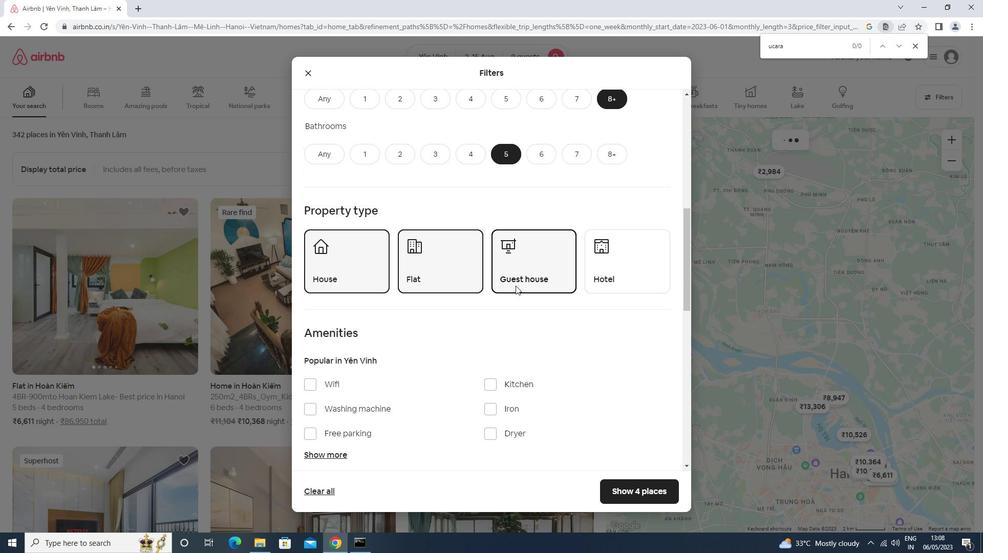 
Action: Mouse moved to (517, 283)
Screenshot: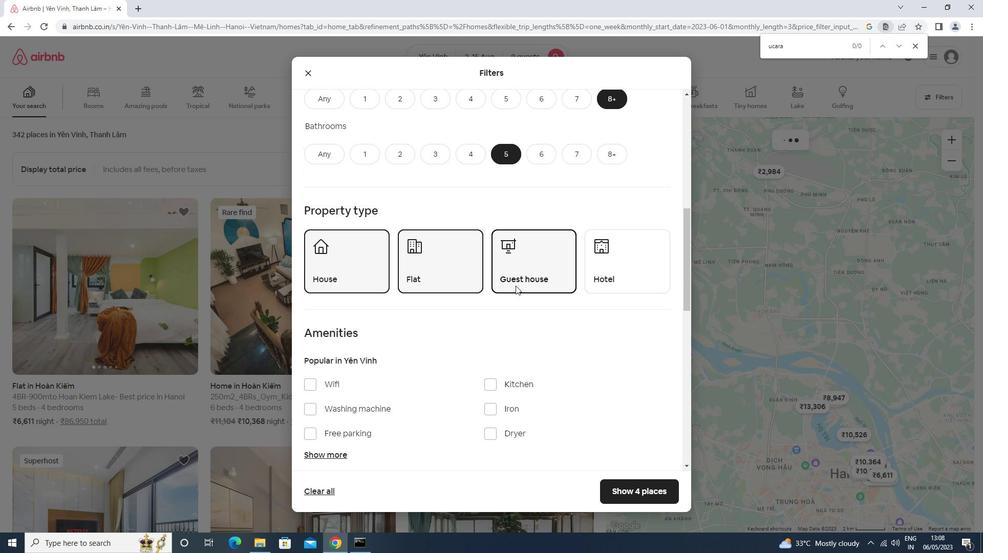 
Action: Mouse scrolled (517, 282) with delta (0, 0)
Screenshot: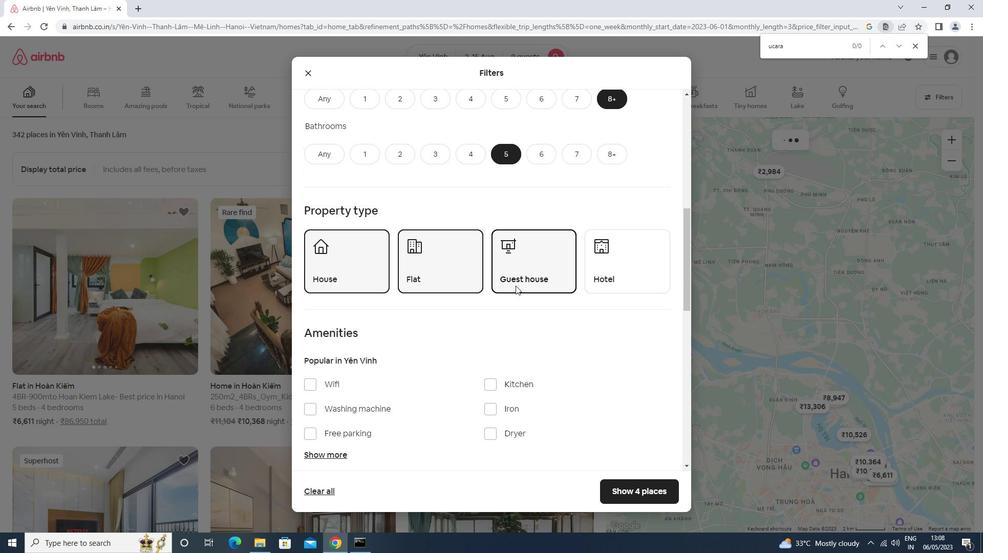 
Action: Mouse moved to (516, 284)
Screenshot: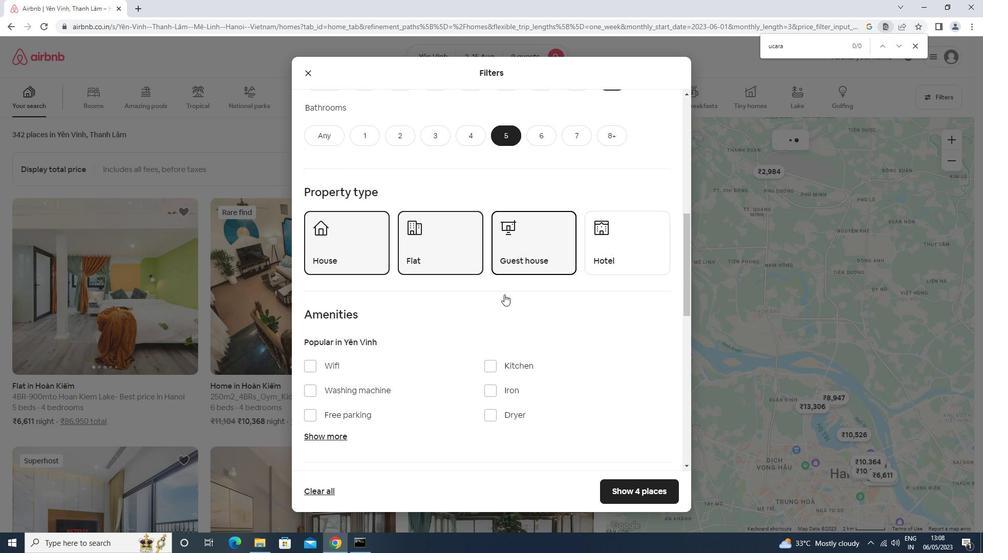
Action: Mouse scrolled (516, 284) with delta (0, 0)
Screenshot: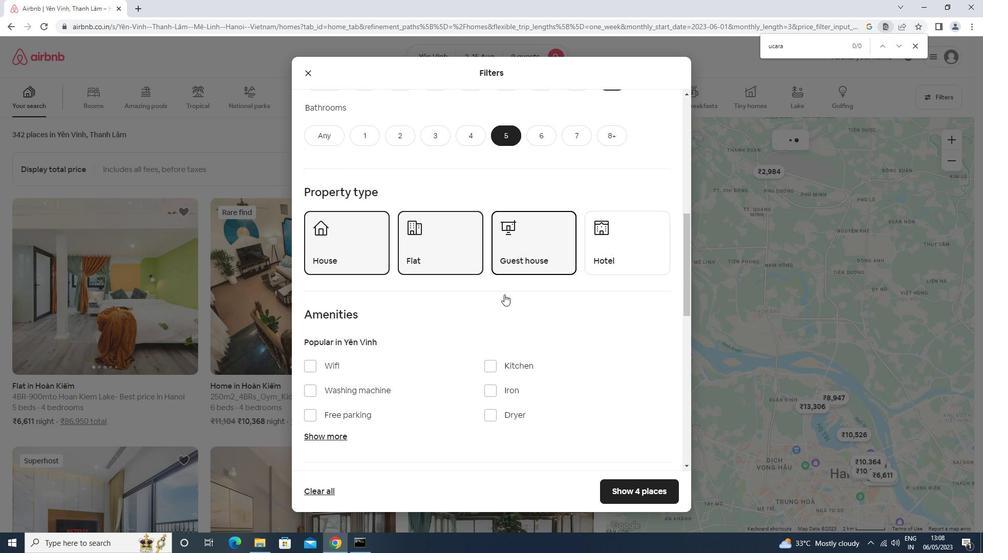
Action: Mouse moved to (329, 255)
Screenshot: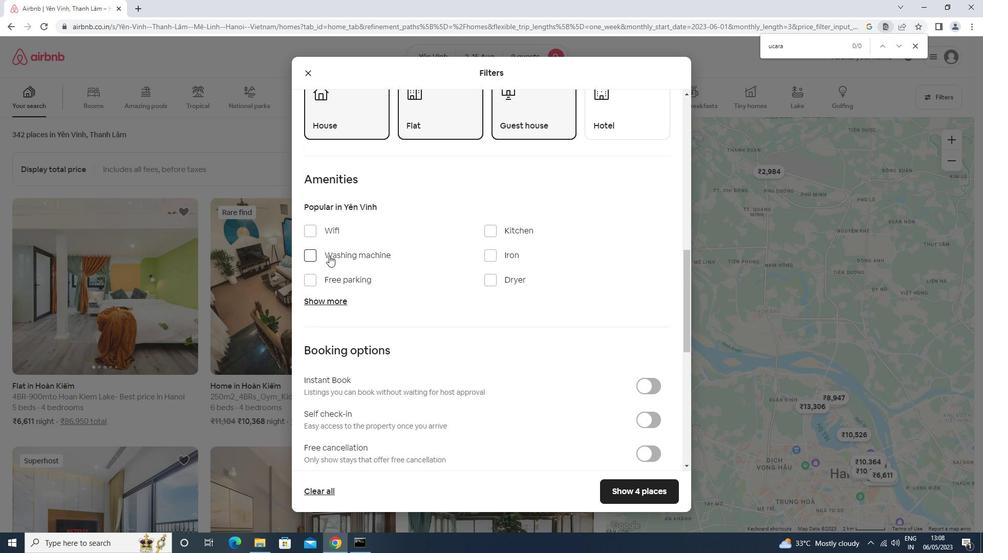
Action: Mouse pressed left at (329, 255)
Screenshot: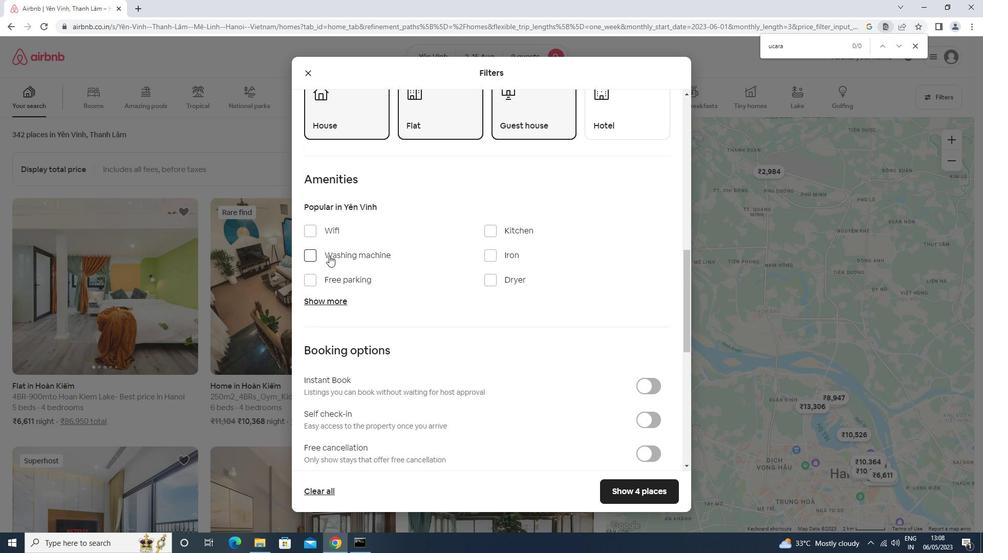 
Action: Mouse moved to (336, 217)
Screenshot: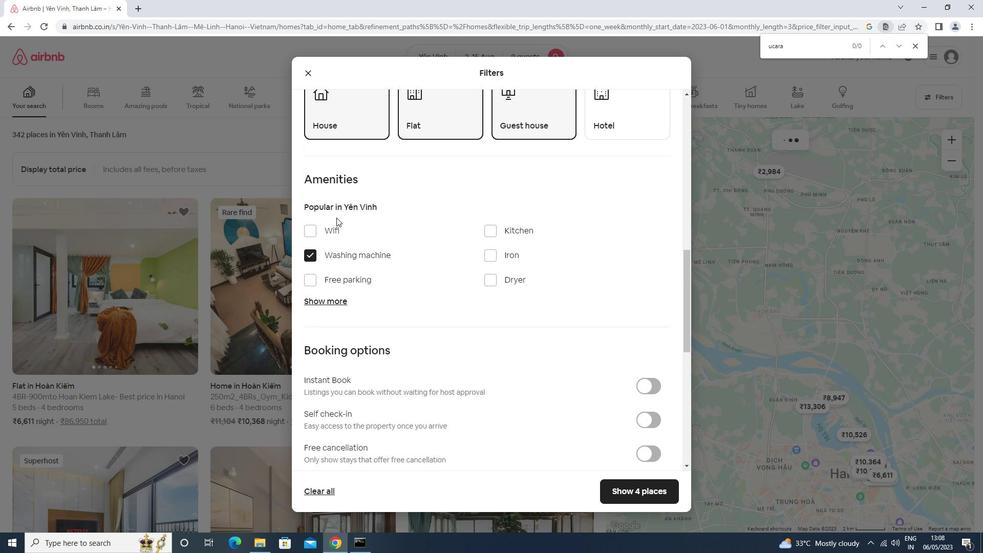 
Action: Mouse pressed left at (336, 217)
Screenshot: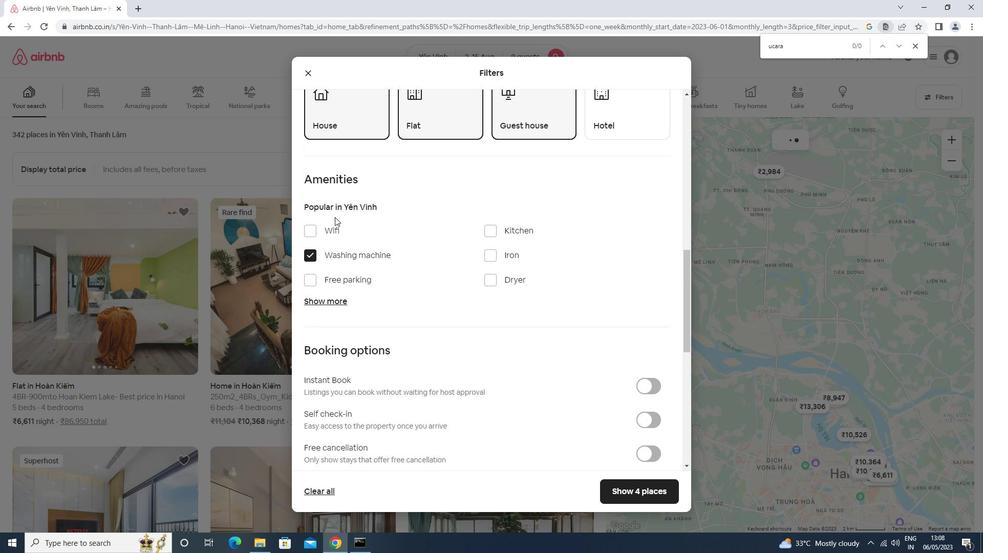 
Action: Mouse moved to (333, 301)
Screenshot: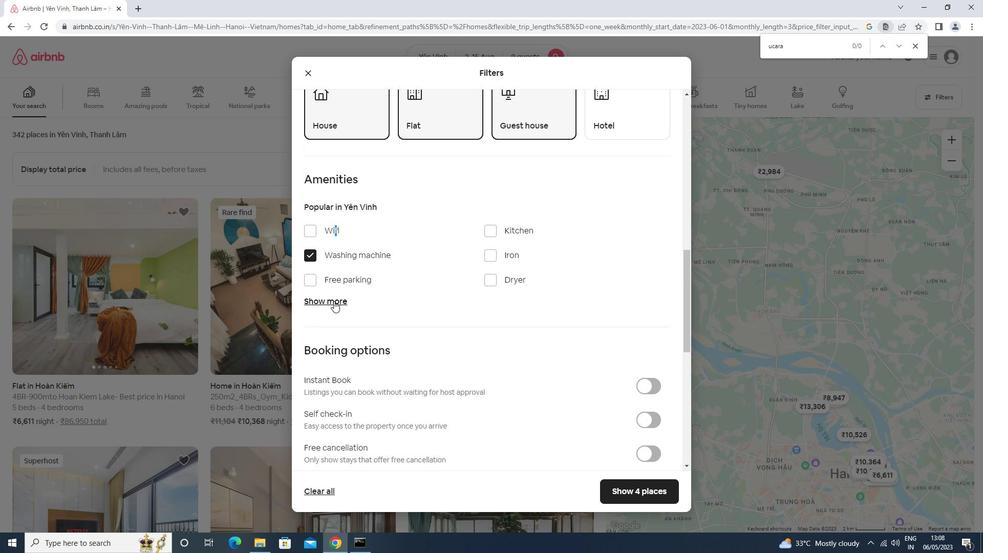 
Action: Mouse pressed left at (333, 301)
Screenshot: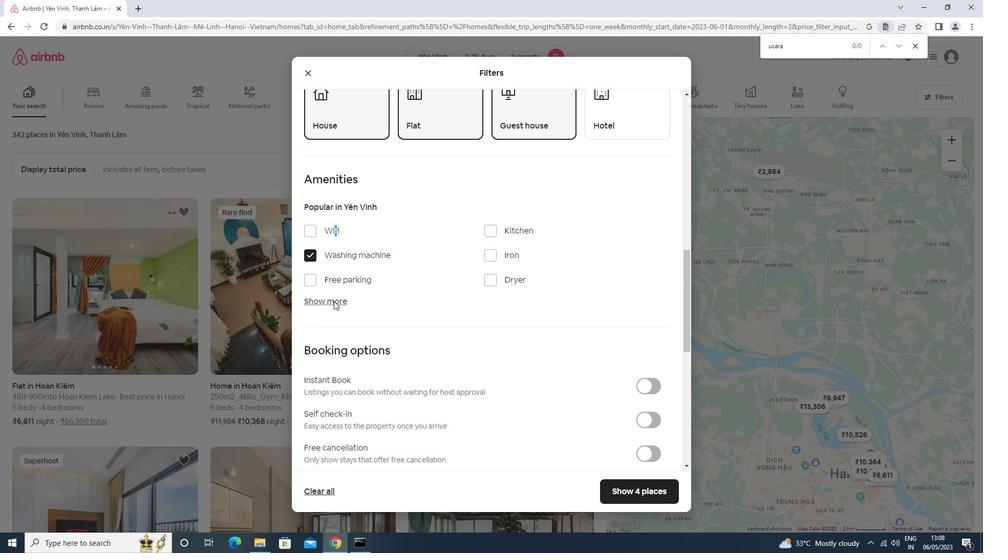 
Action: Mouse moved to (319, 230)
Screenshot: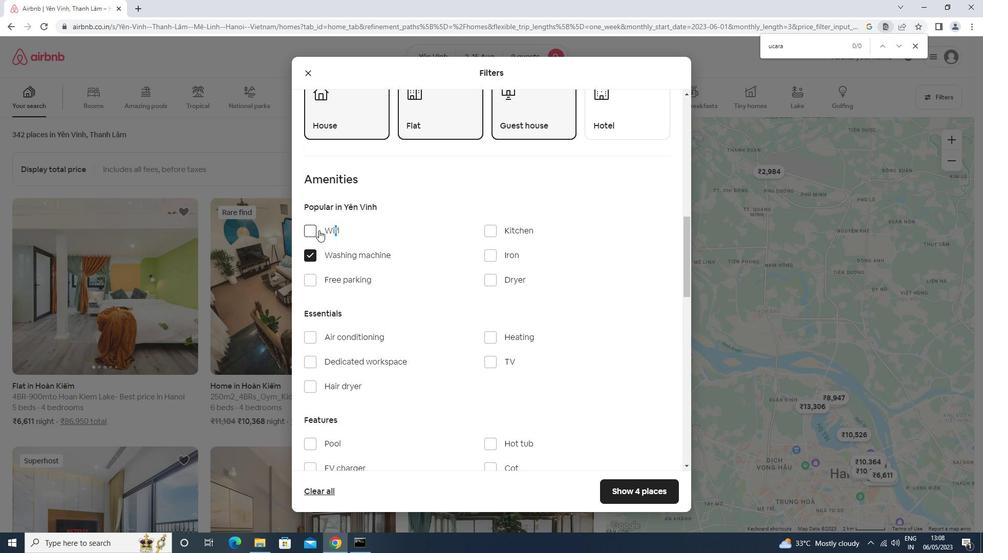 
Action: Mouse pressed left at (319, 230)
Screenshot: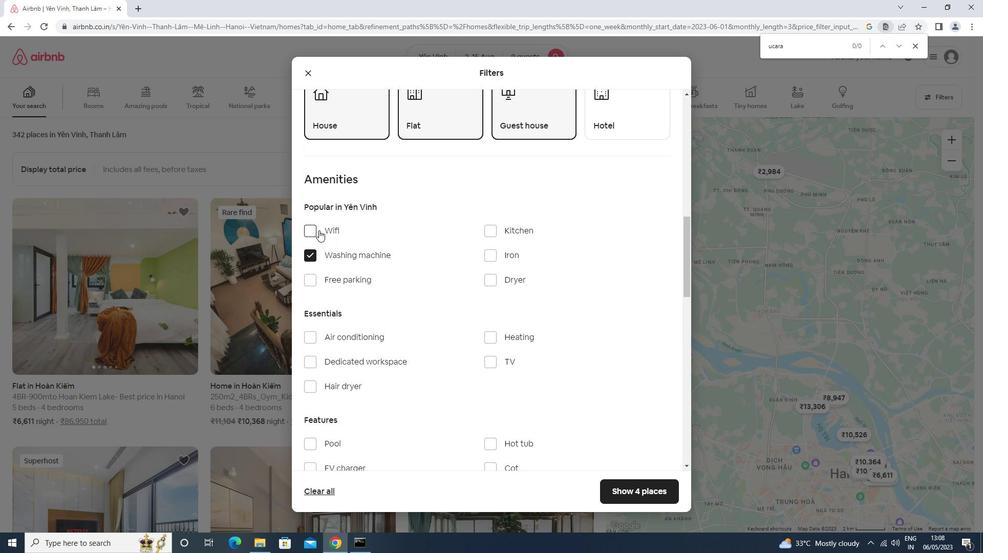 
Action: Mouse moved to (380, 326)
Screenshot: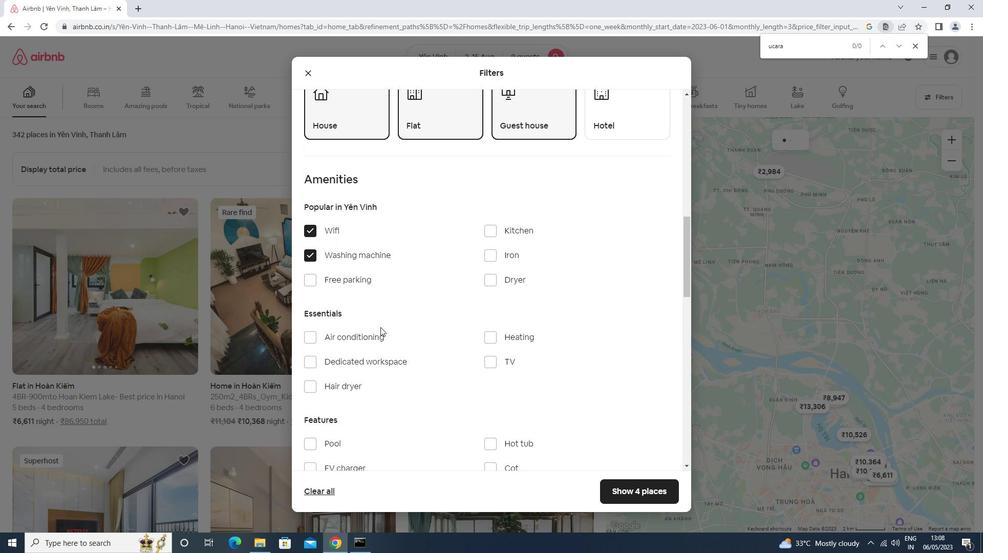 
Action: Mouse scrolled (380, 325) with delta (0, 0)
Screenshot: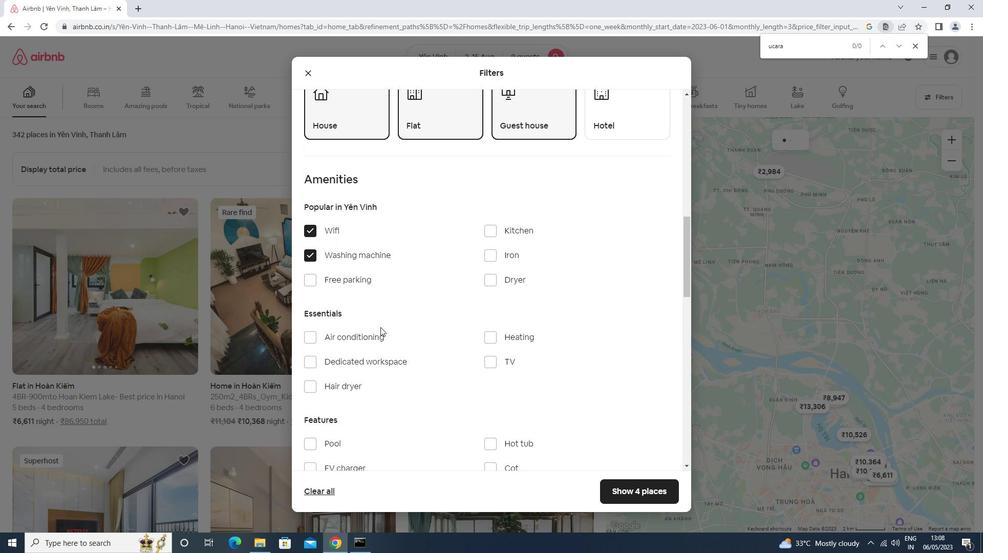 
Action: Mouse moved to (380, 327)
Screenshot: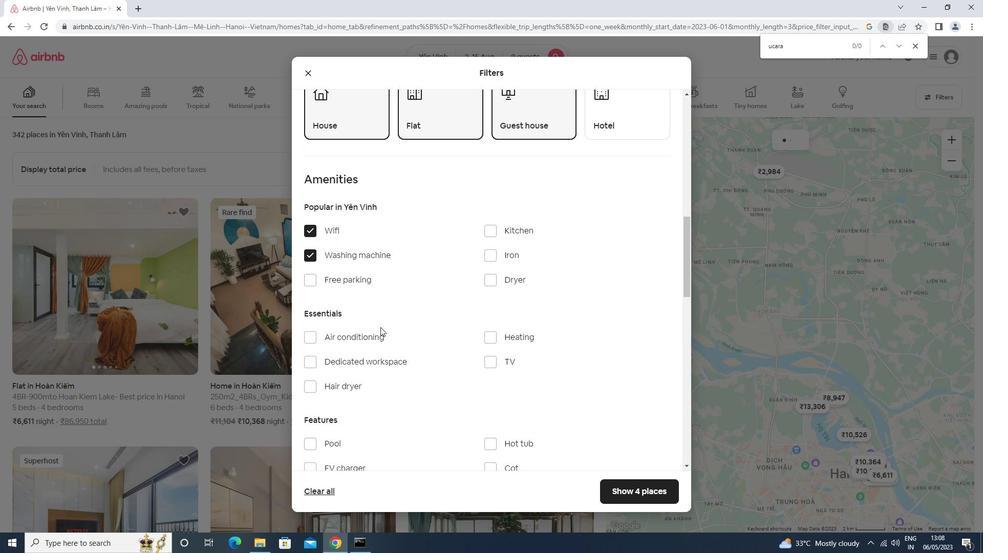 
Action: Mouse scrolled (380, 326) with delta (0, 0)
Screenshot: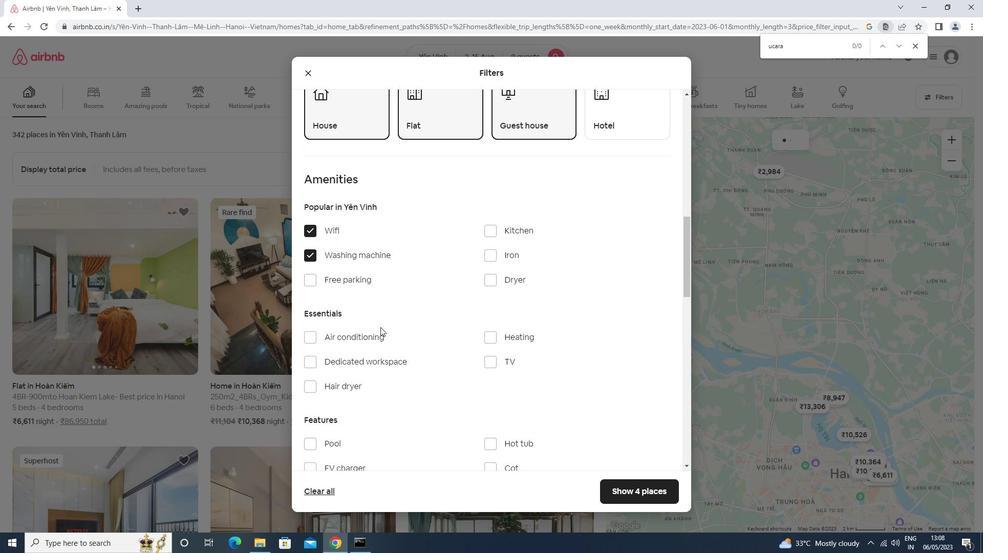 
Action: Mouse moved to (511, 258)
Screenshot: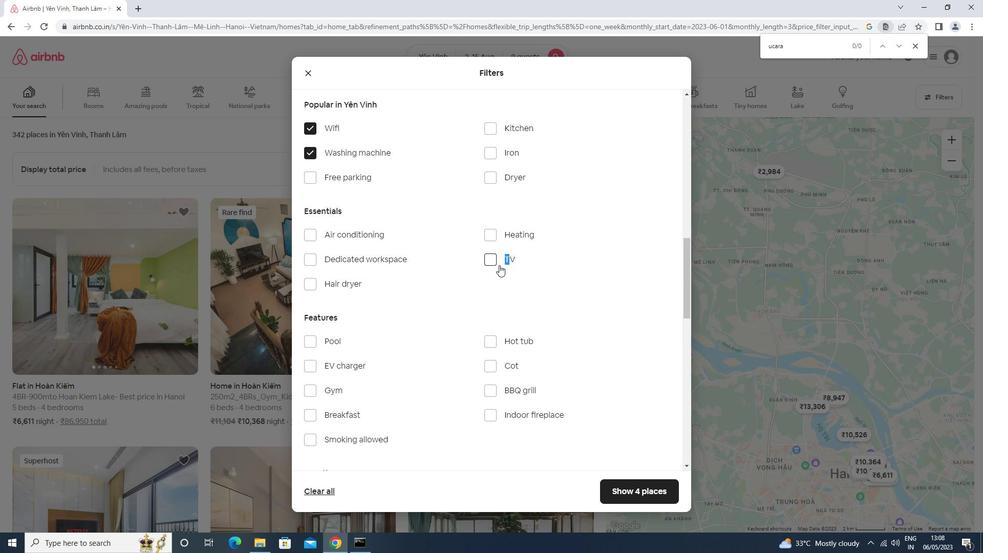 
Action: Mouse pressed left at (511, 258)
Screenshot: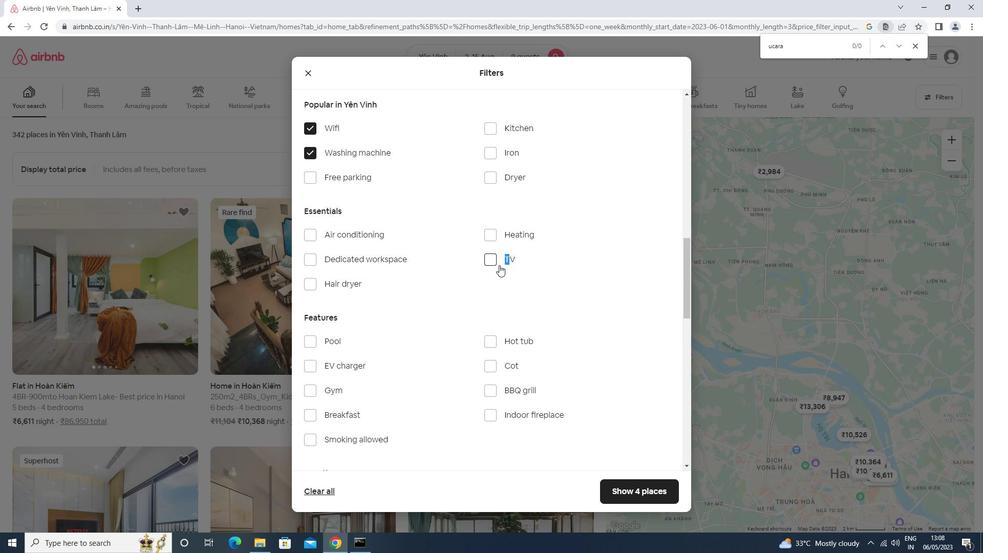 
Action: Mouse moved to (430, 361)
Screenshot: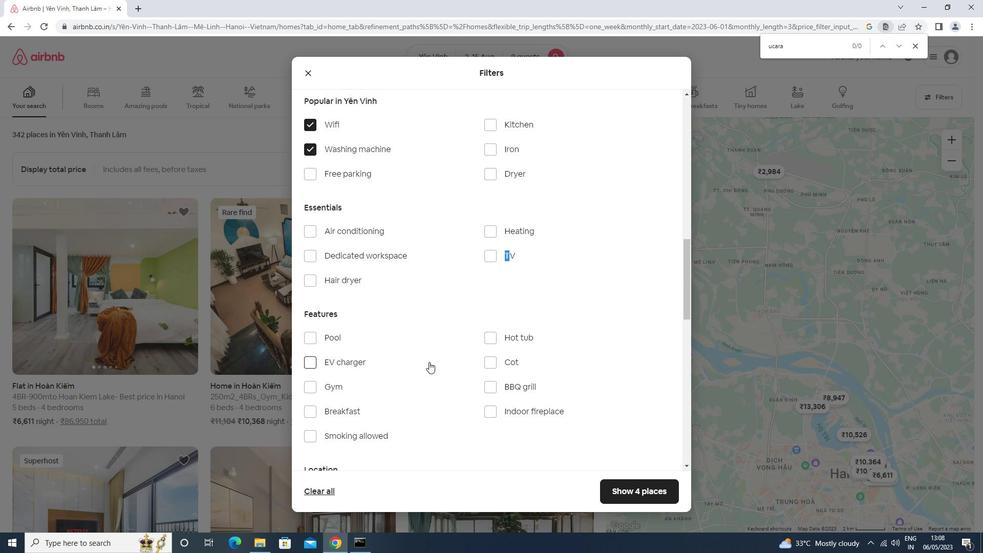 
Action: Mouse scrolled (430, 360) with delta (0, 0)
Screenshot: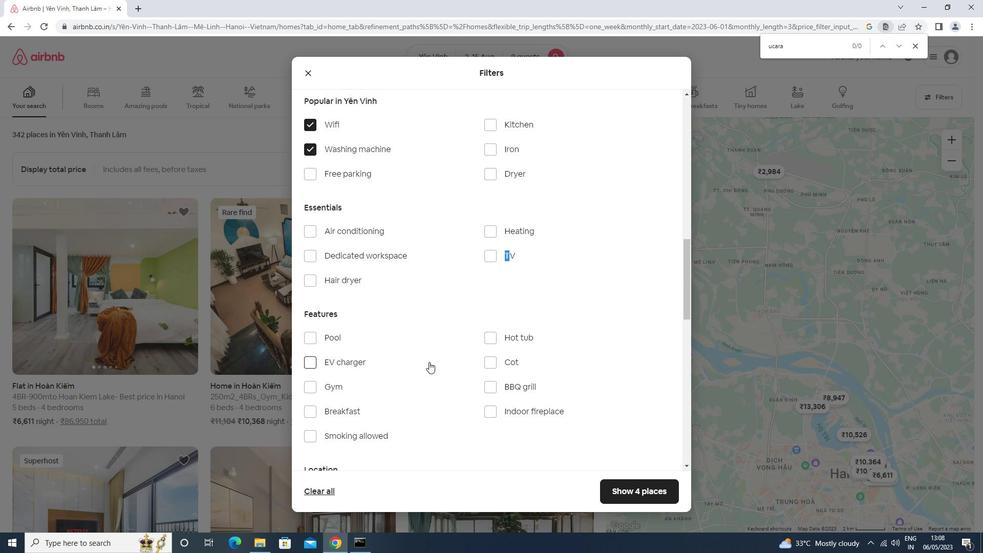 
Action: Mouse moved to (337, 285)
Screenshot: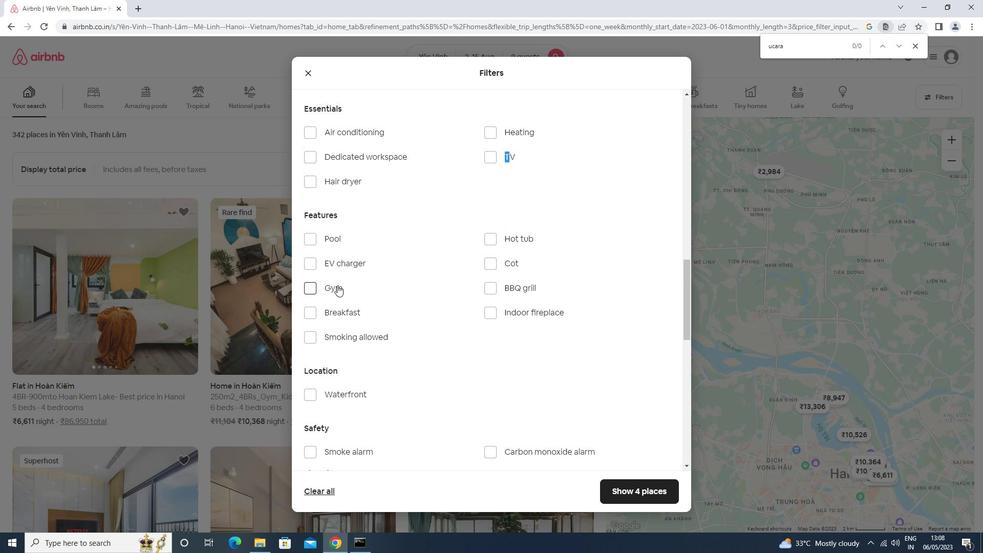 
Action: Mouse pressed left at (337, 285)
Screenshot: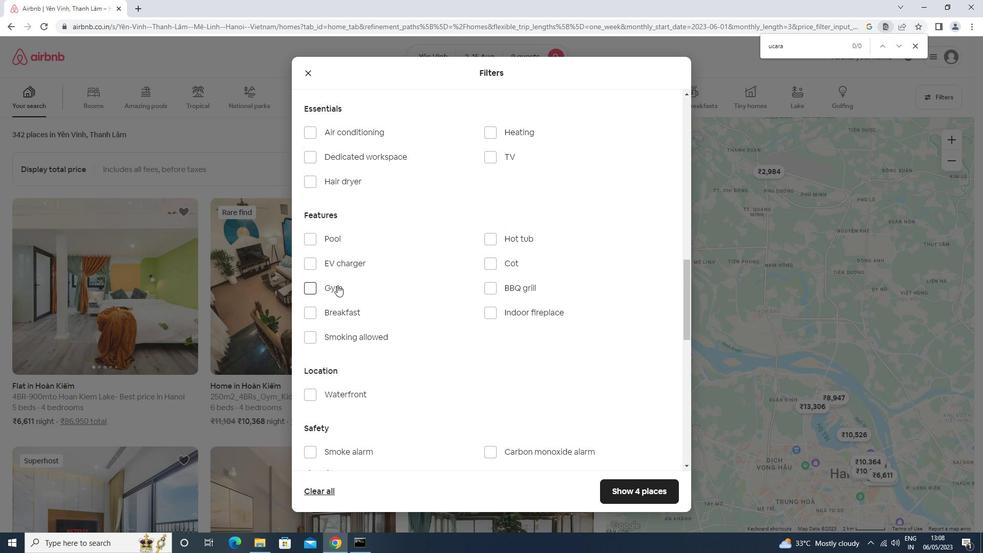 
Action: Mouse moved to (335, 306)
Screenshot: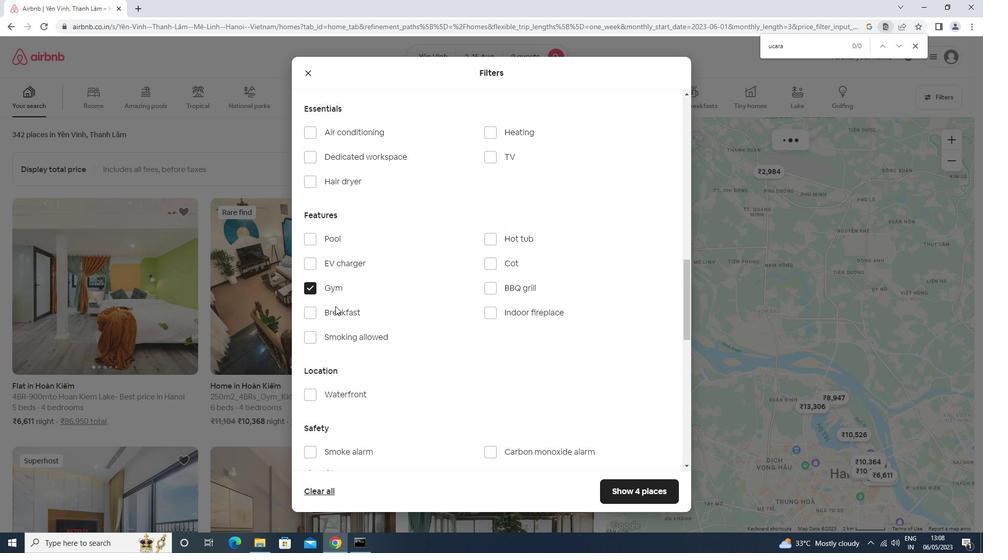 
Action: Mouse pressed left at (335, 306)
Screenshot: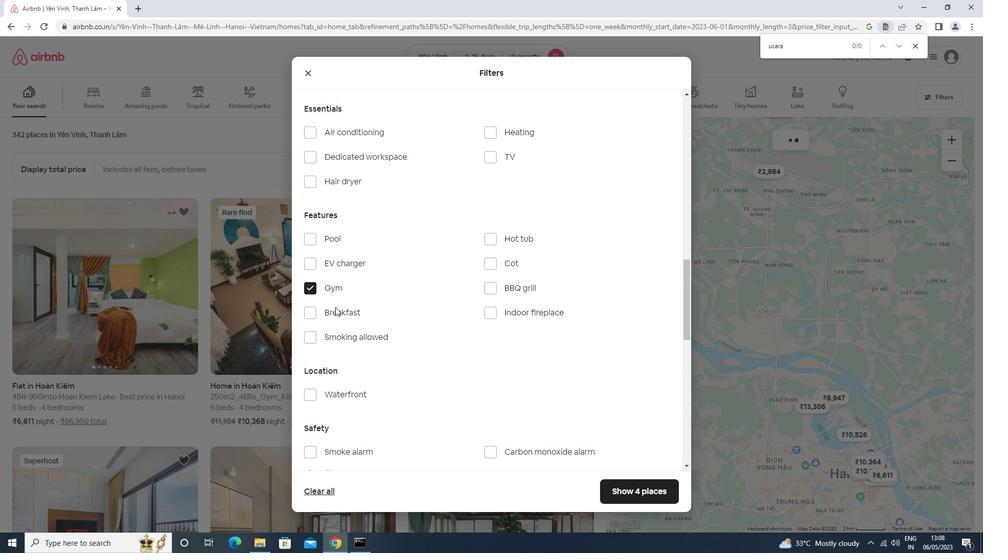 
Action: Mouse moved to (336, 309)
Screenshot: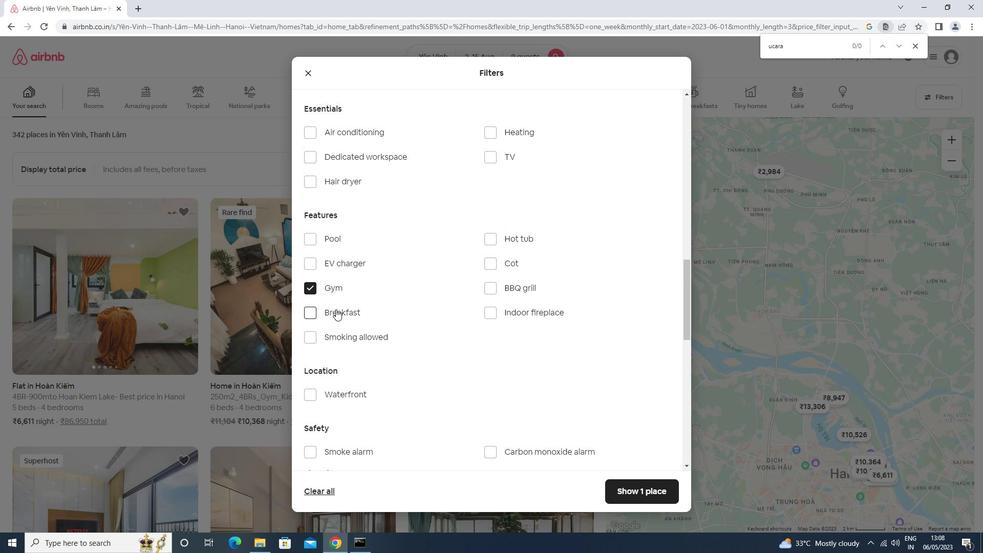 
Action: Mouse pressed left at (336, 309)
Screenshot: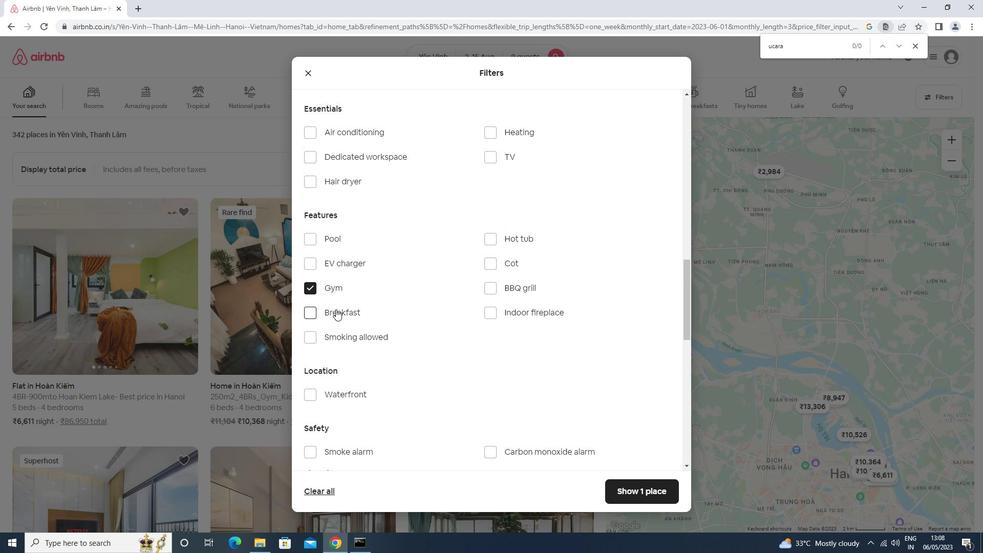 
Action: Mouse moved to (452, 331)
Screenshot: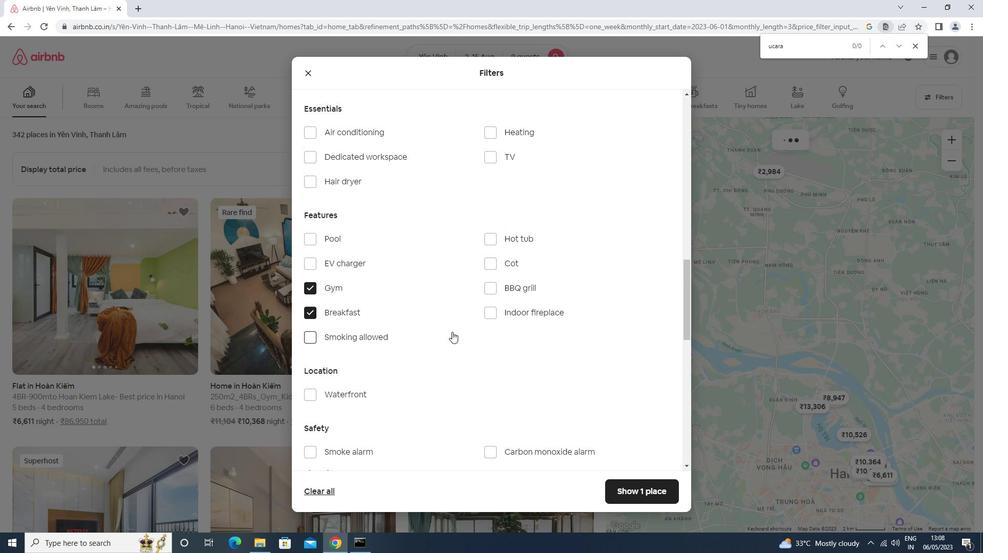 
Action: Mouse scrolled (452, 331) with delta (0, 0)
Screenshot: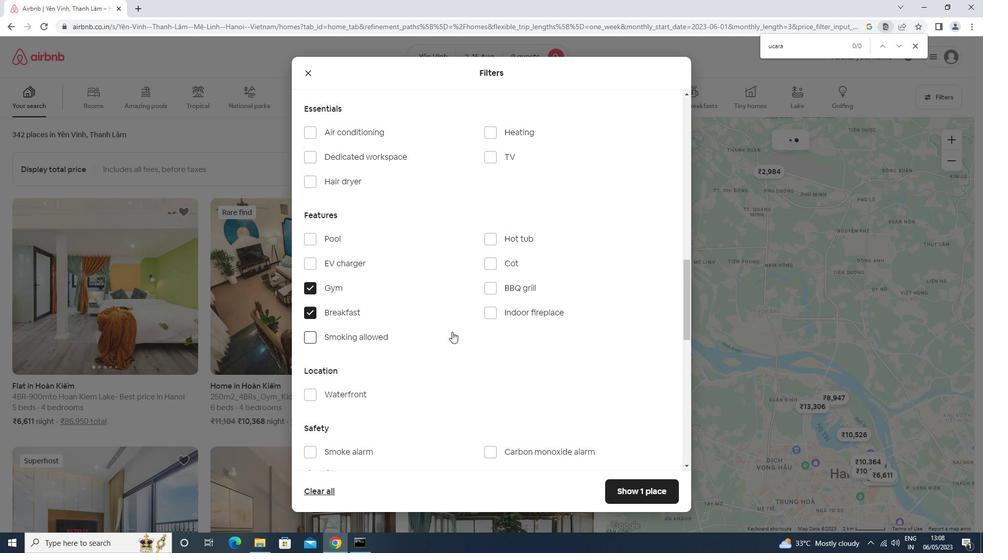 
Action: Mouse moved to (452, 331)
Screenshot: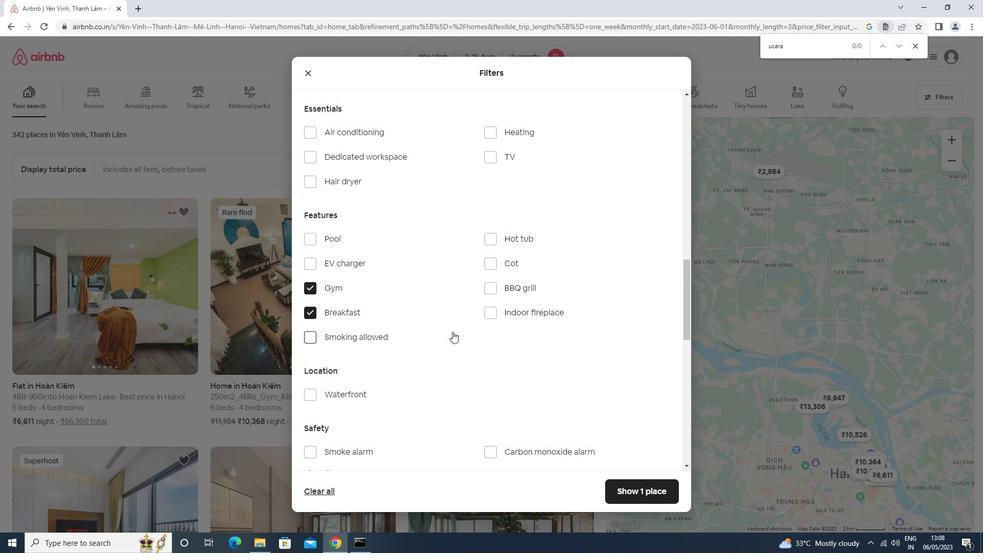 
Action: Mouse scrolled (452, 331) with delta (0, 0)
Screenshot: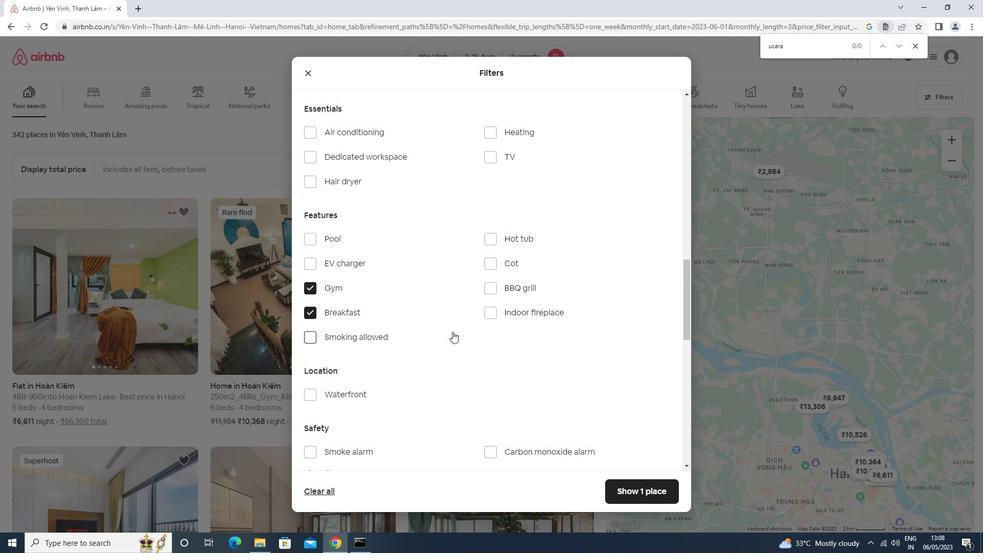 
Action: Mouse scrolled (452, 331) with delta (0, 0)
Screenshot: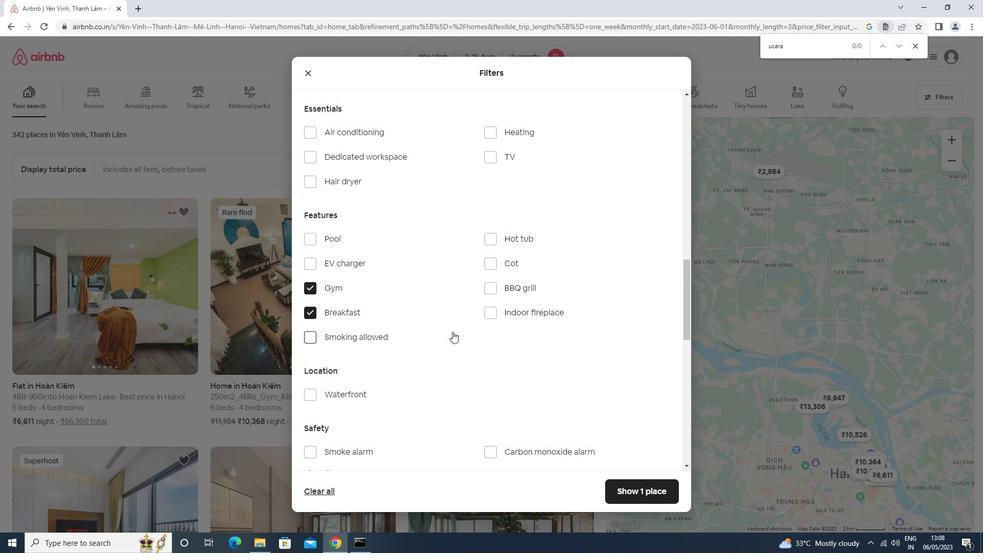 
Action: Mouse scrolled (452, 331) with delta (0, 0)
Screenshot: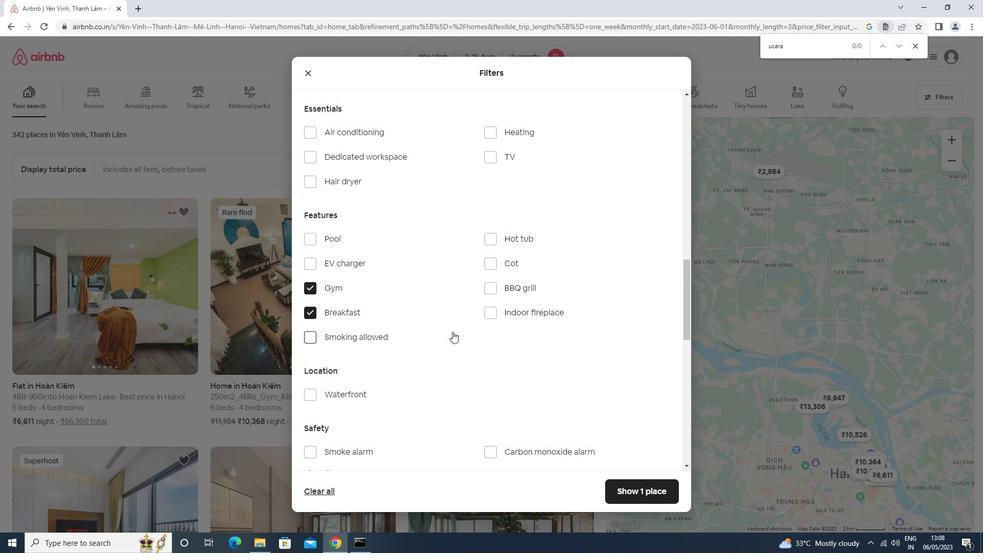 
Action: Mouse moved to (642, 381)
Screenshot: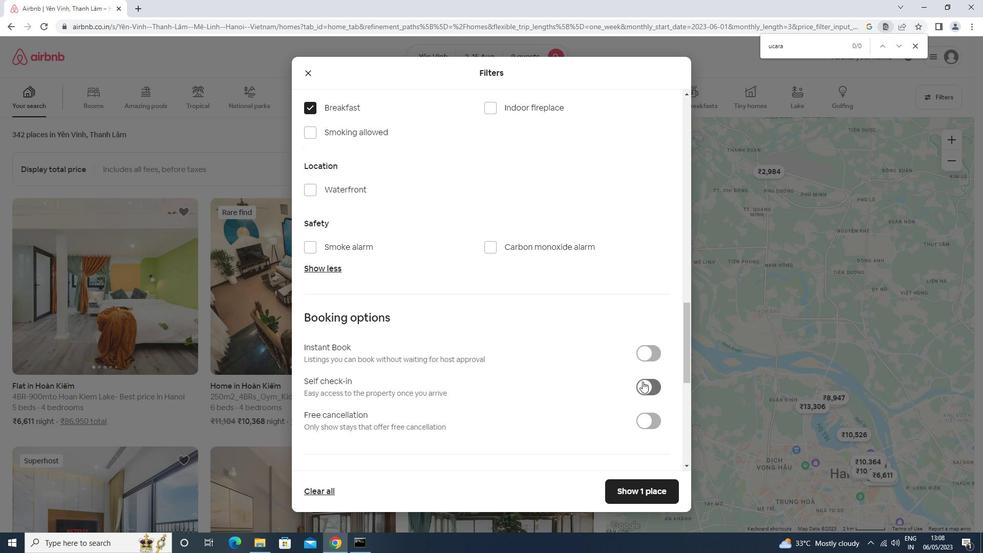 
Action: Mouse pressed left at (642, 381)
Screenshot: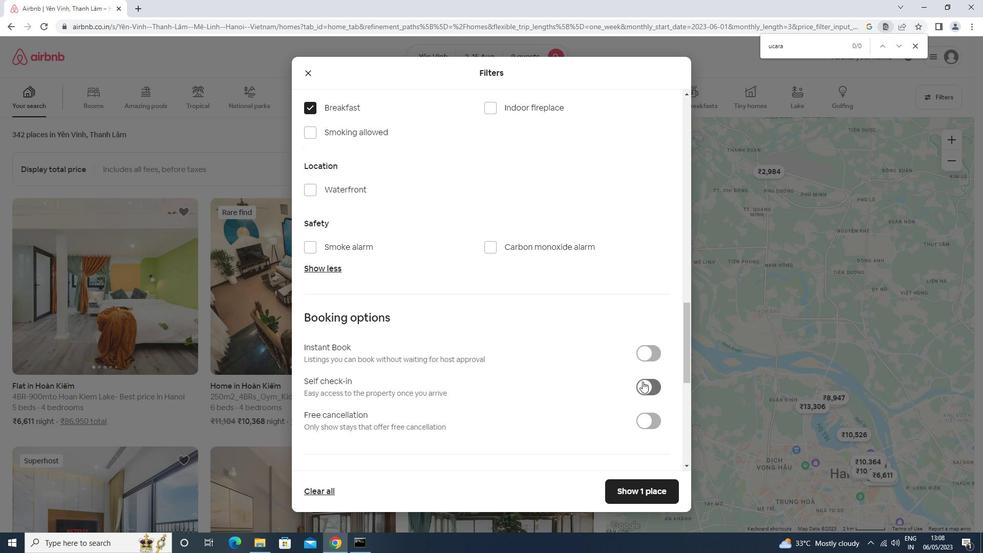 
Action: Mouse moved to (642, 383)
Screenshot: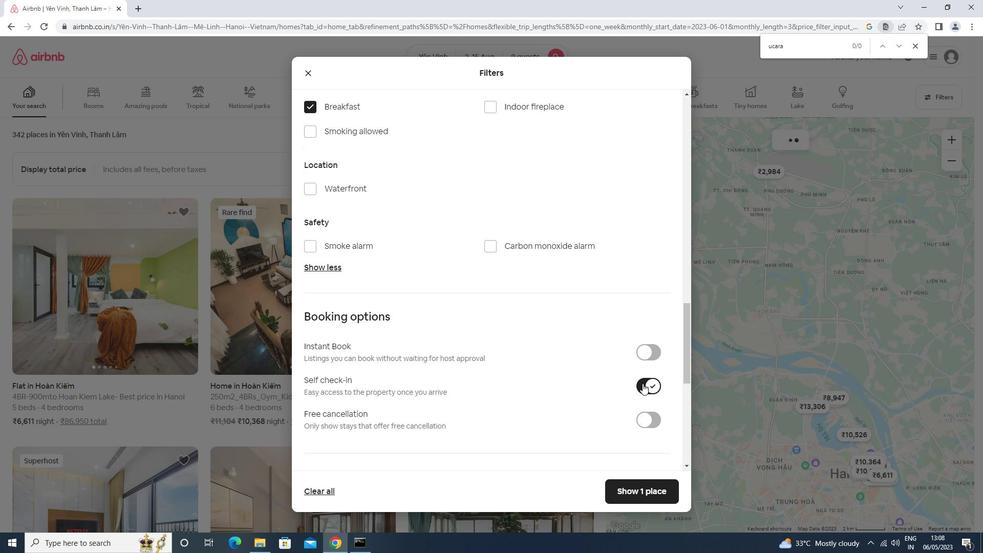 
Action: Mouse scrolled (642, 382) with delta (0, 0)
Screenshot: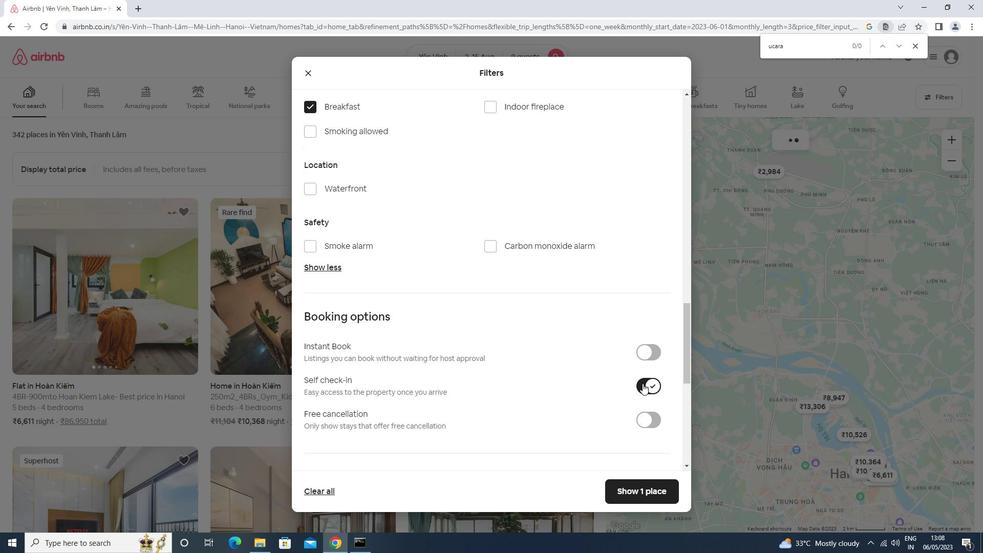 
Action: Mouse moved to (642, 383)
Screenshot: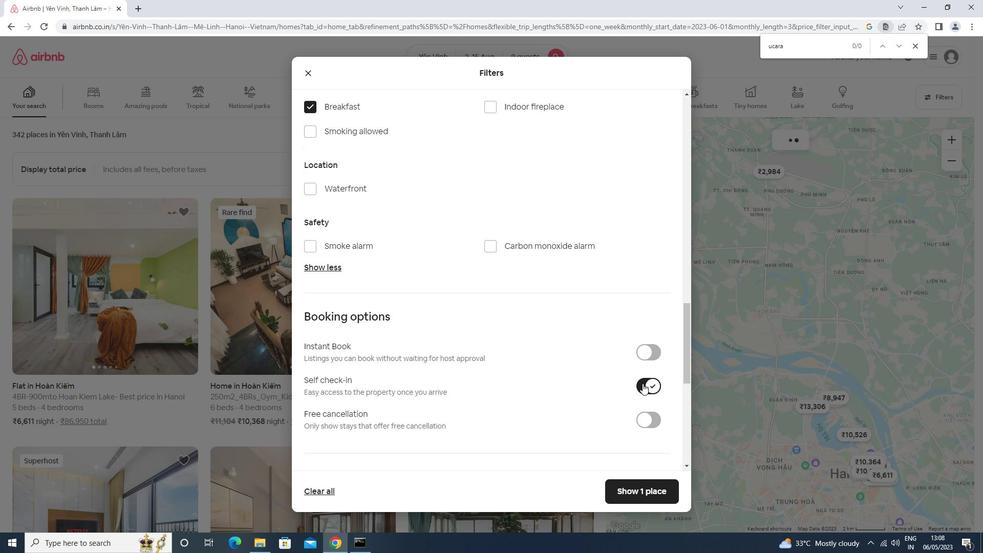 
Action: Mouse scrolled (642, 382) with delta (0, 0)
Screenshot: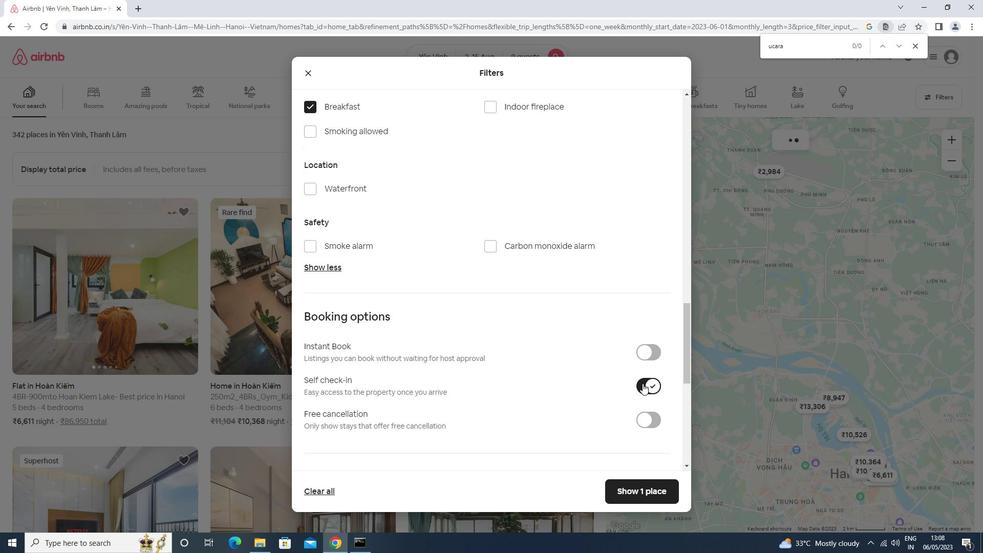 
Action: Mouse moved to (642, 383)
Screenshot: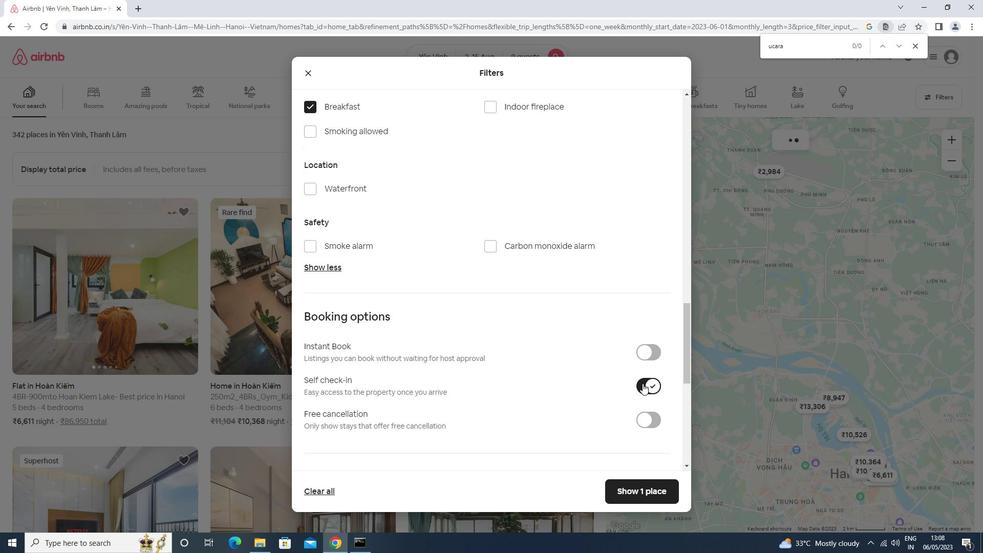 
Action: Mouse scrolled (642, 383) with delta (0, 0)
Screenshot: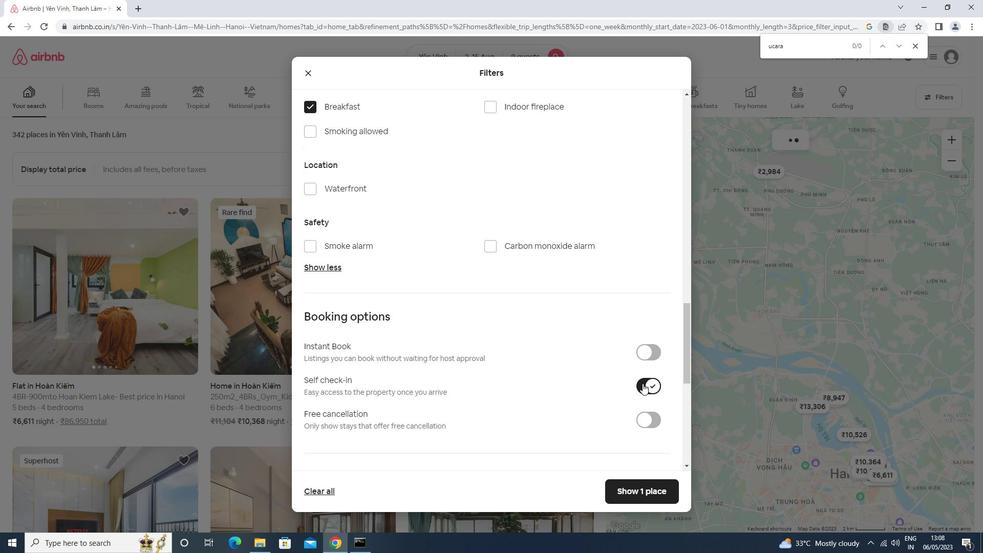 
Action: Mouse scrolled (642, 383) with delta (0, 0)
Screenshot: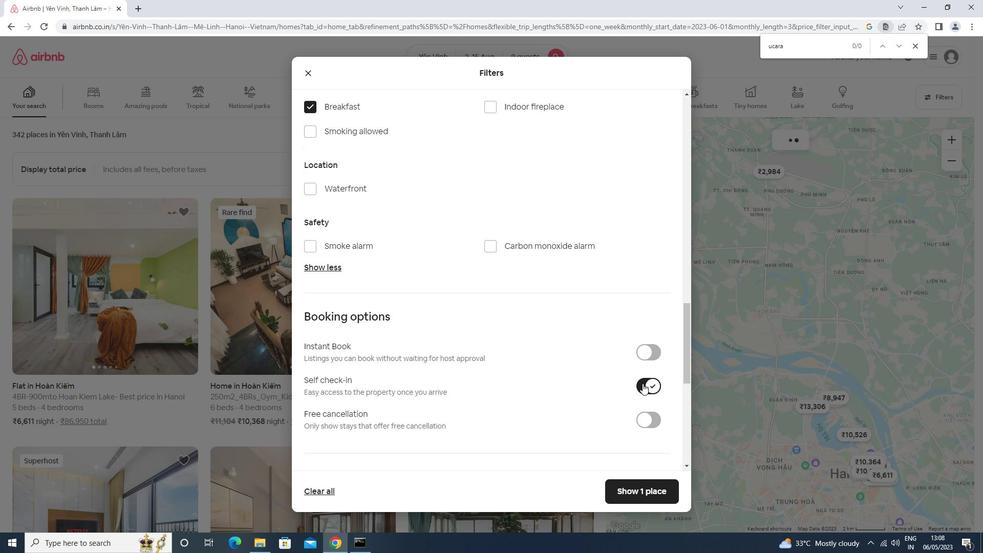 
Action: Mouse scrolled (642, 383) with delta (0, 0)
Screenshot: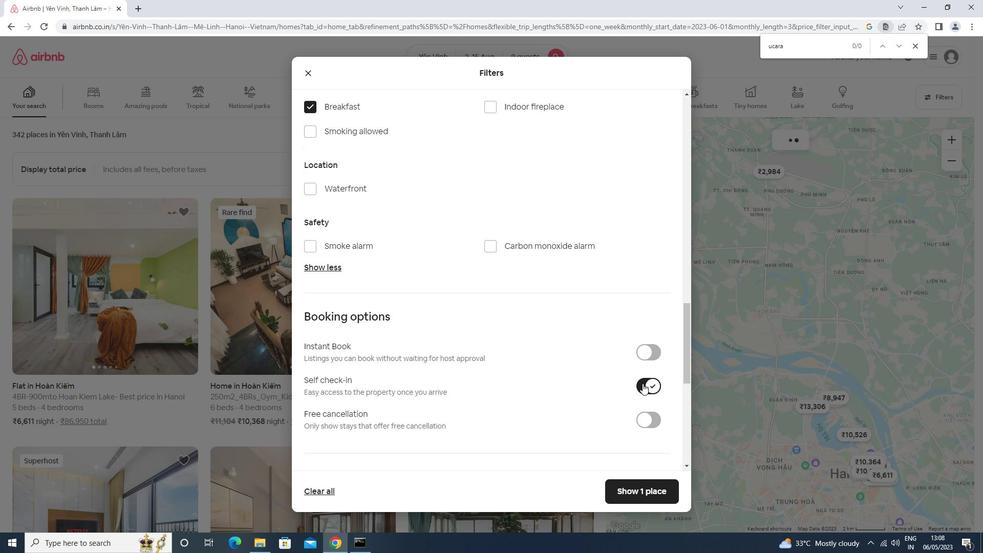 
Action: Mouse moved to (510, 425)
Screenshot: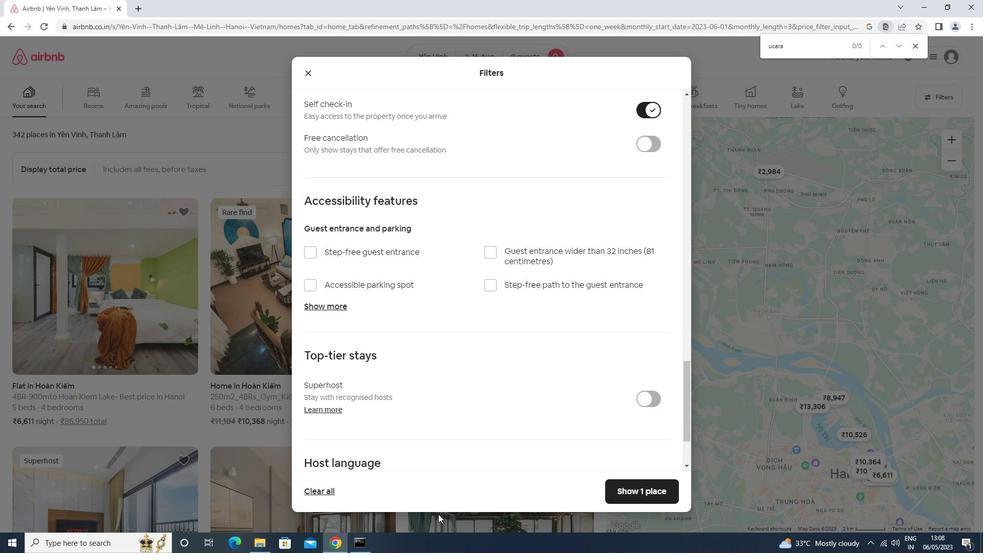 
Action: Mouse scrolled (642, 383) with delta (0, 0)
Screenshot: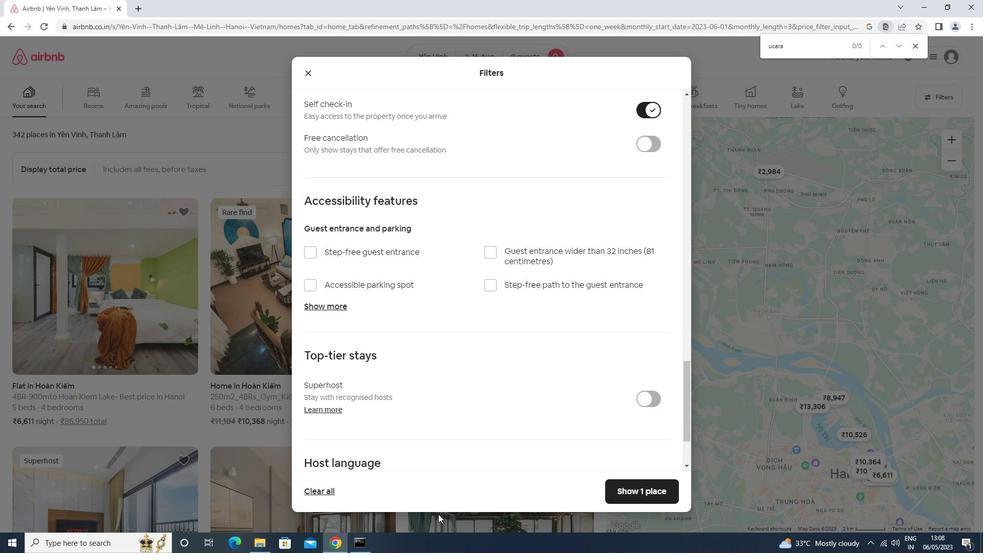 
Action: Mouse moved to (451, 454)
Screenshot: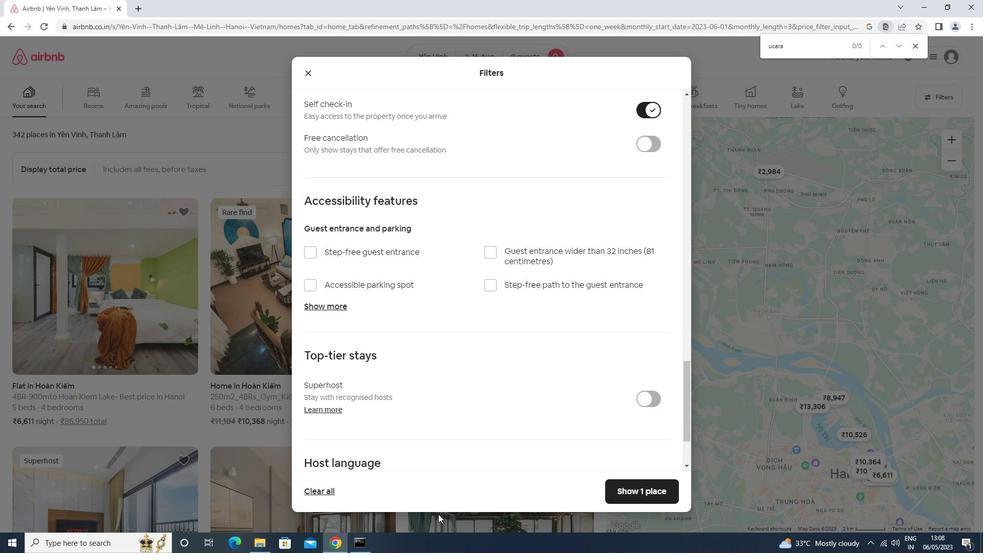 
Action: Mouse scrolled (641, 384) with delta (0, 0)
Screenshot: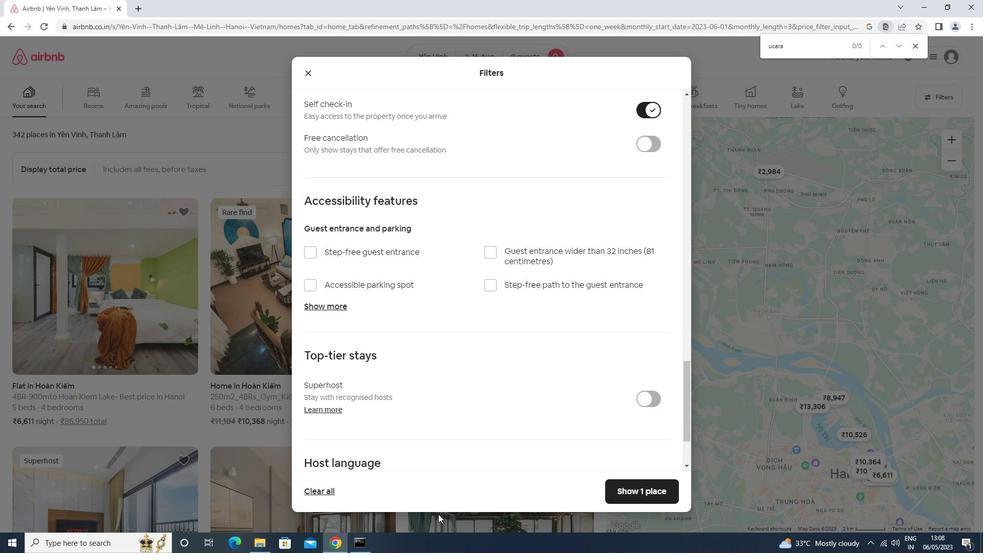 
Action: Mouse moved to (453, 475)
Screenshot: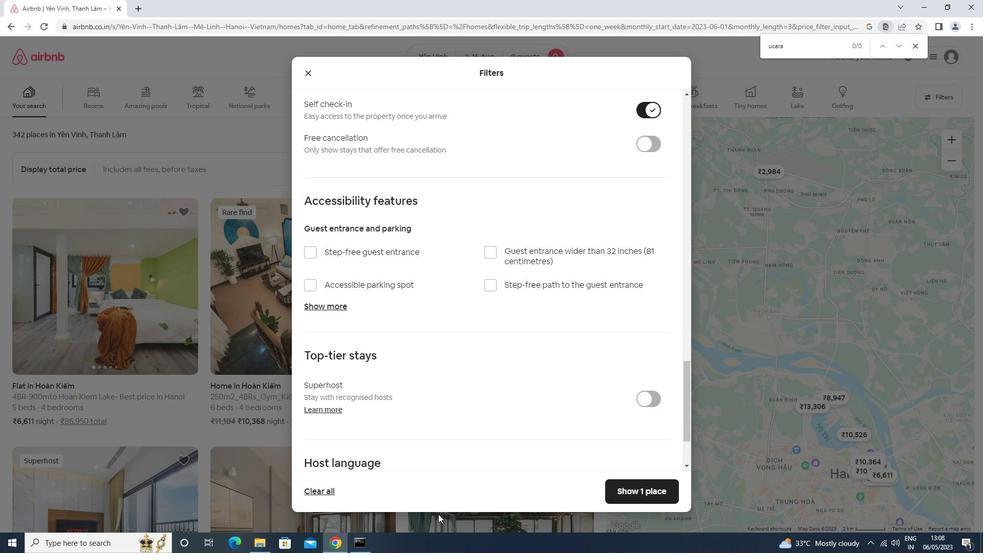 
Action: Mouse scrolled (640, 384) with delta (0, 0)
Screenshot: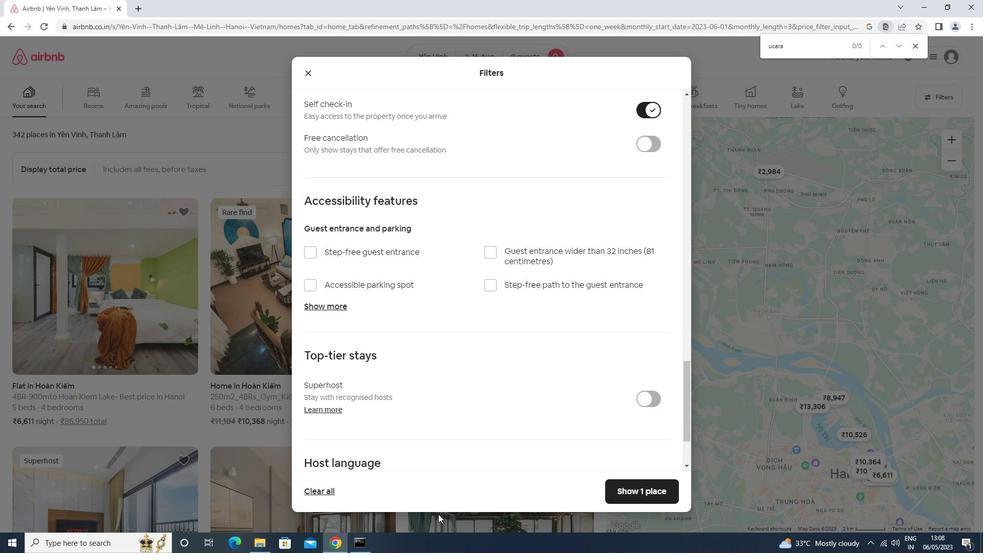
Action: Mouse moved to (523, 519)
Screenshot: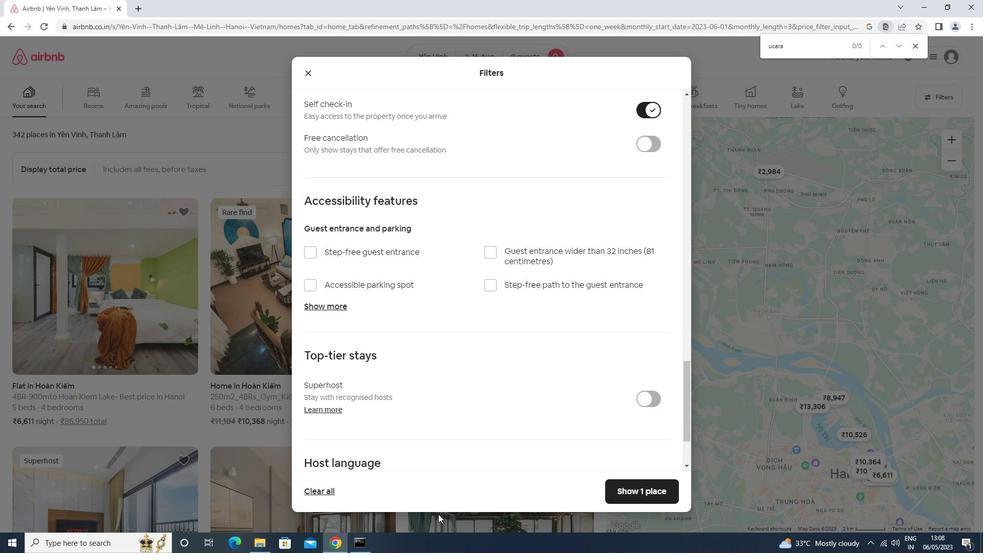 
Action: Mouse scrolled (637, 386) with delta (0, 0)
Screenshot: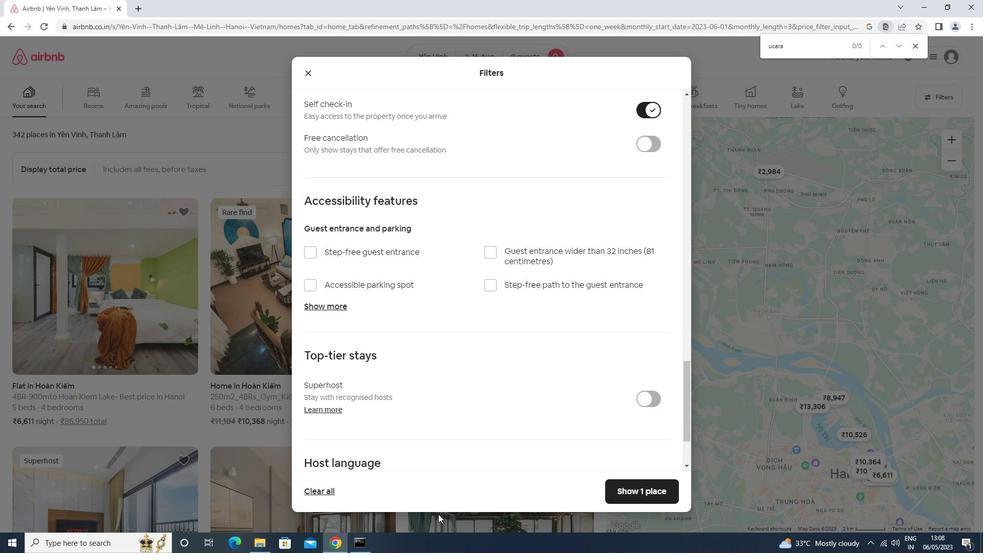 
Action: Mouse moved to (390, 401)
Screenshot: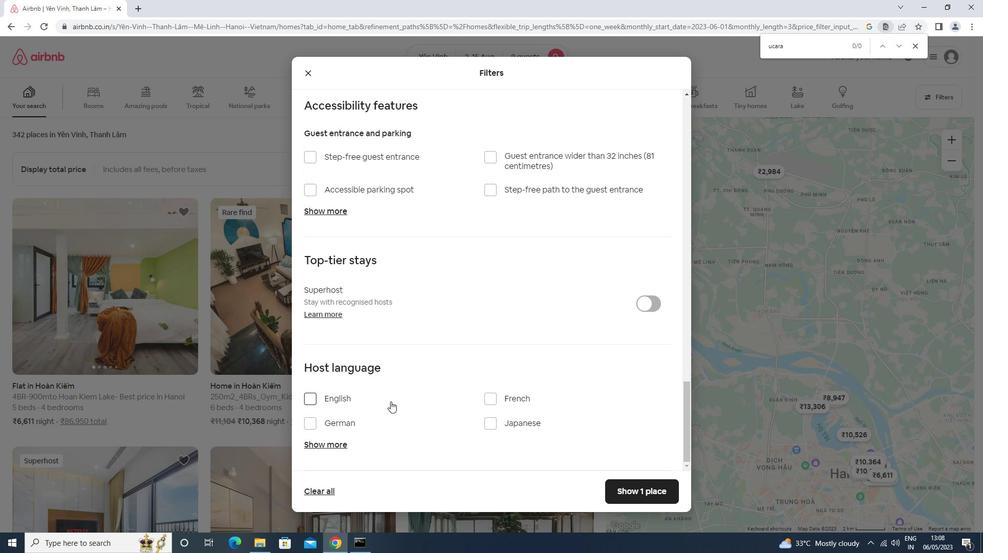 
Action: Mouse pressed left at (390, 401)
Screenshot: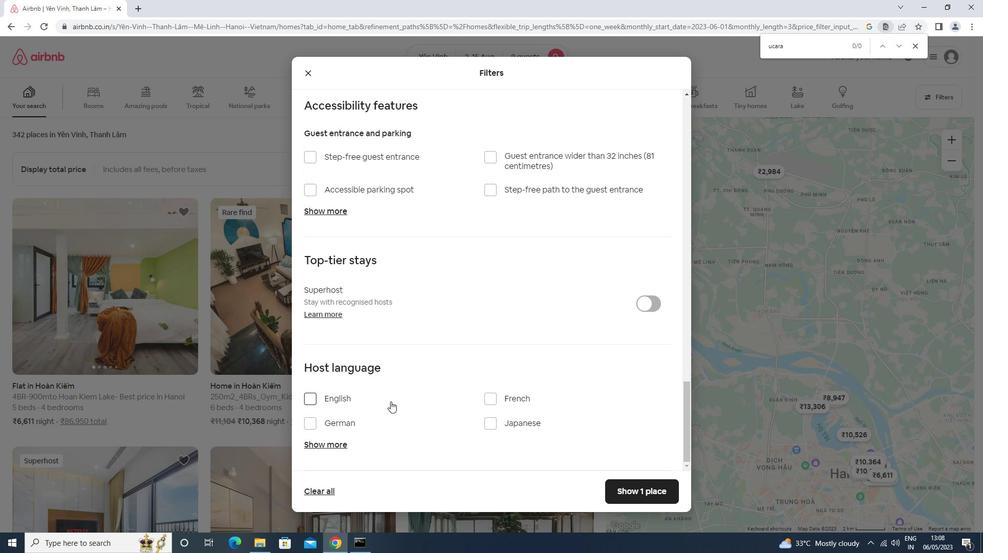 
Action: Mouse moved to (633, 491)
Screenshot: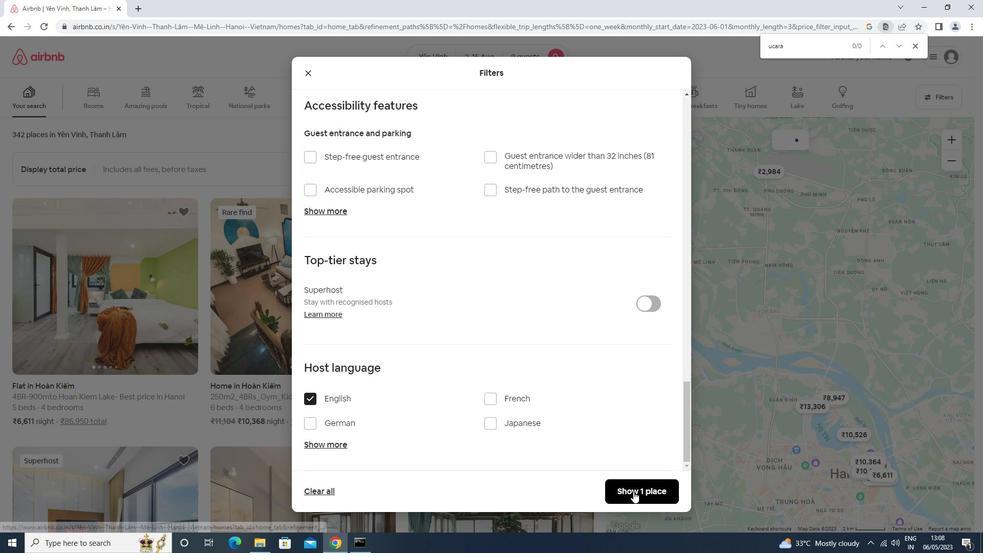 
Action: Mouse pressed left at (633, 491)
Screenshot: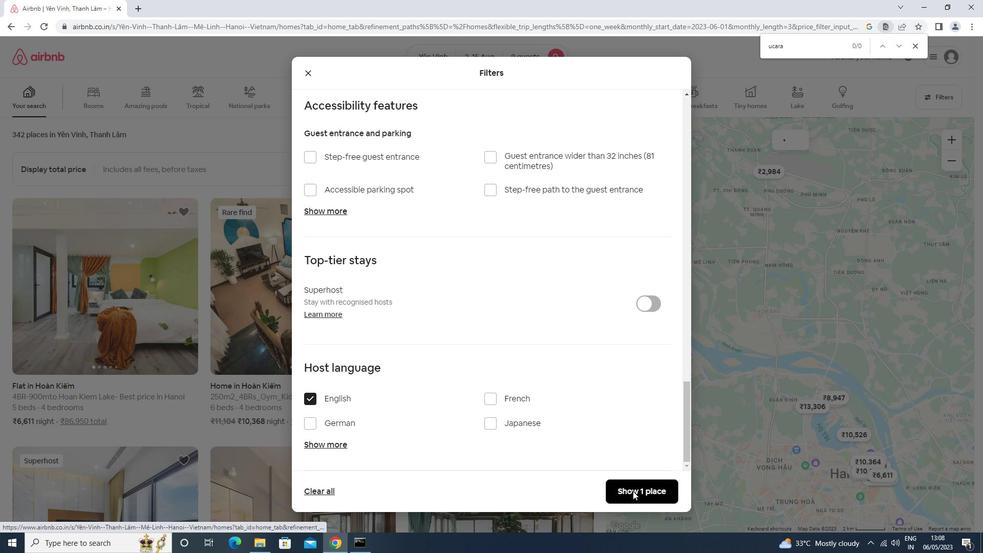 
Action: Mouse moved to (632, 491)
Screenshot: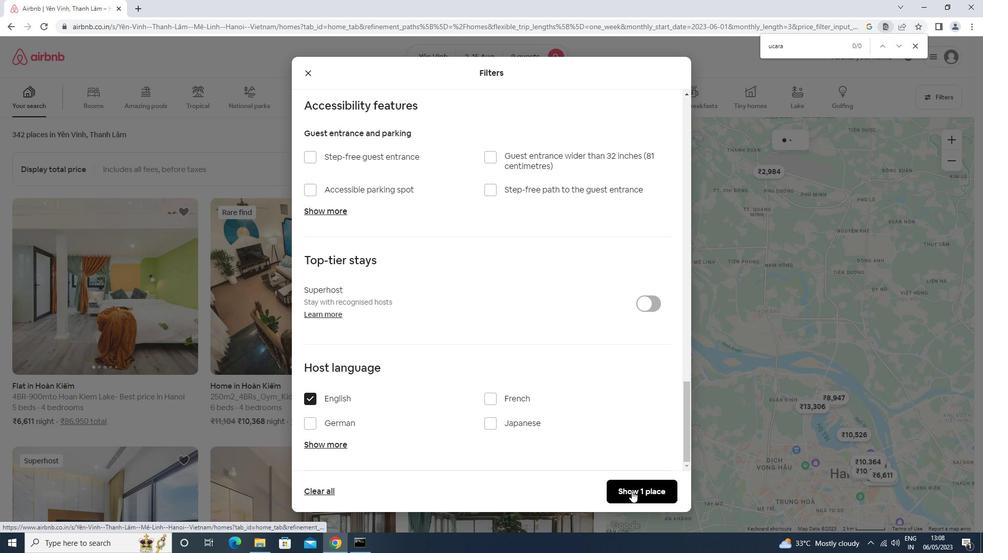 
